 Task: Look for space in Kawalu, Indonesia from 9th June, 2023 to 16th June, 2023 for 2 adults in price range Rs.8000 to Rs.16000. Place can be entire place with 2 bedrooms having 2 beds and 1 bathroom. Property type can be house, flat, guest house. Booking option can be shelf check-in. Required host language is English.
Action: Mouse moved to (435, 66)
Screenshot: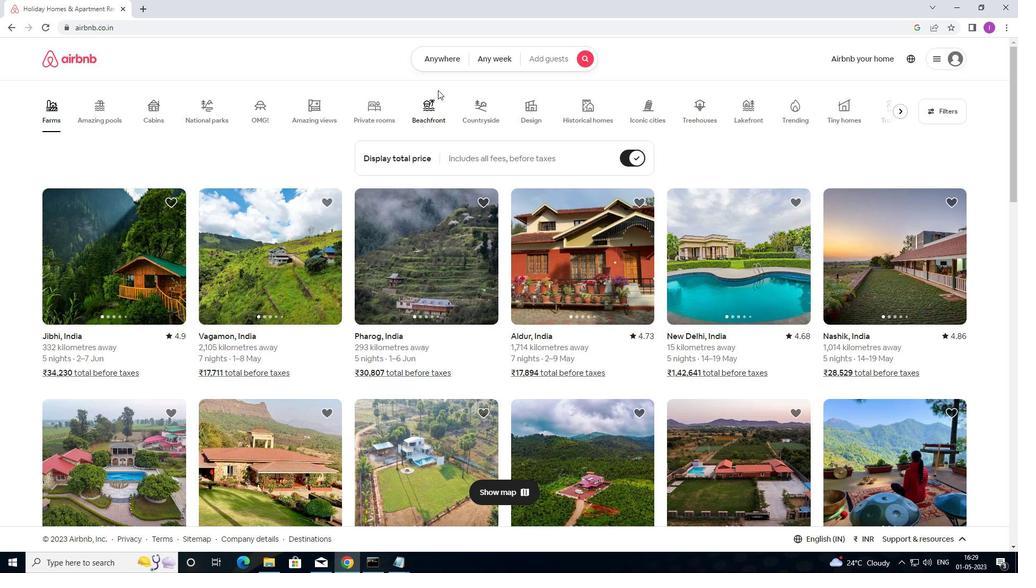 
Action: Mouse pressed left at (435, 66)
Screenshot: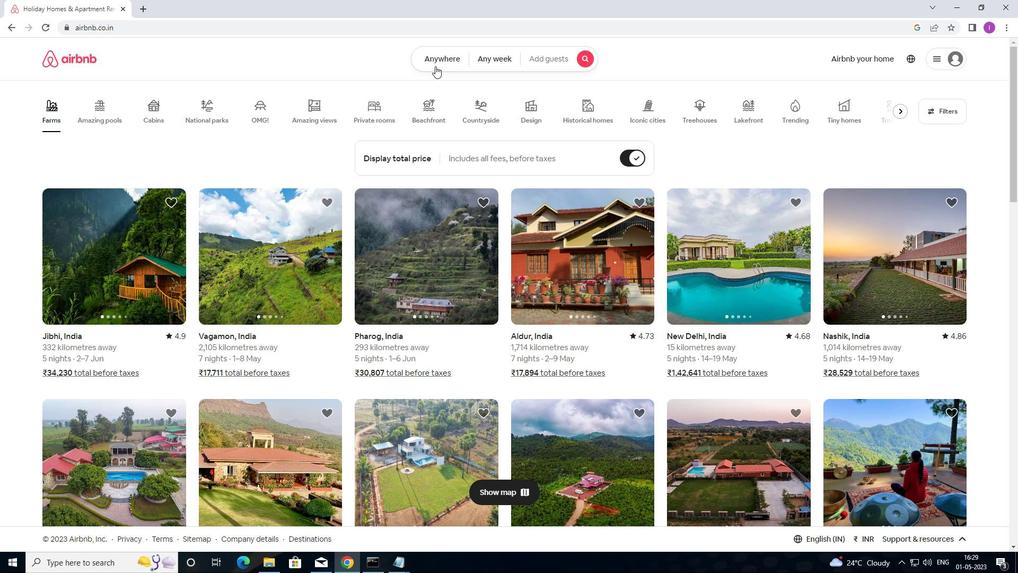 
Action: Mouse moved to (361, 98)
Screenshot: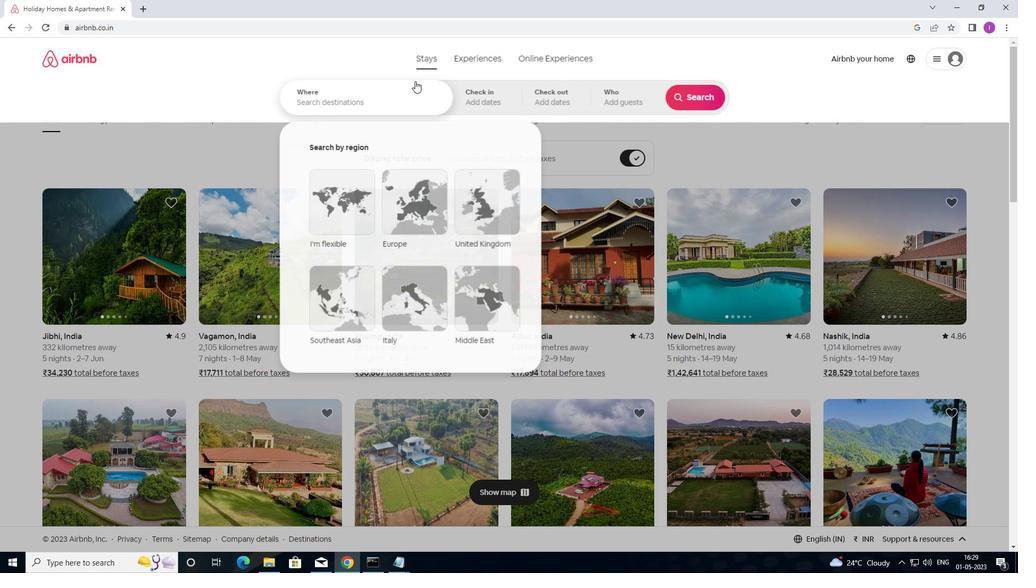 
Action: Mouse pressed left at (361, 98)
Screenshot: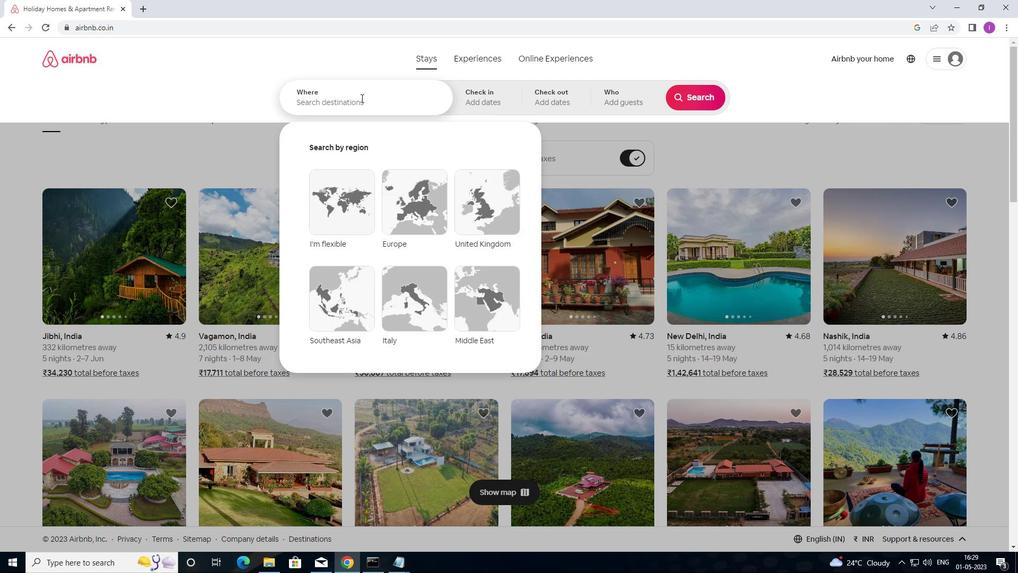 
Action: Mouse moved to (479, 97)
Screenshot: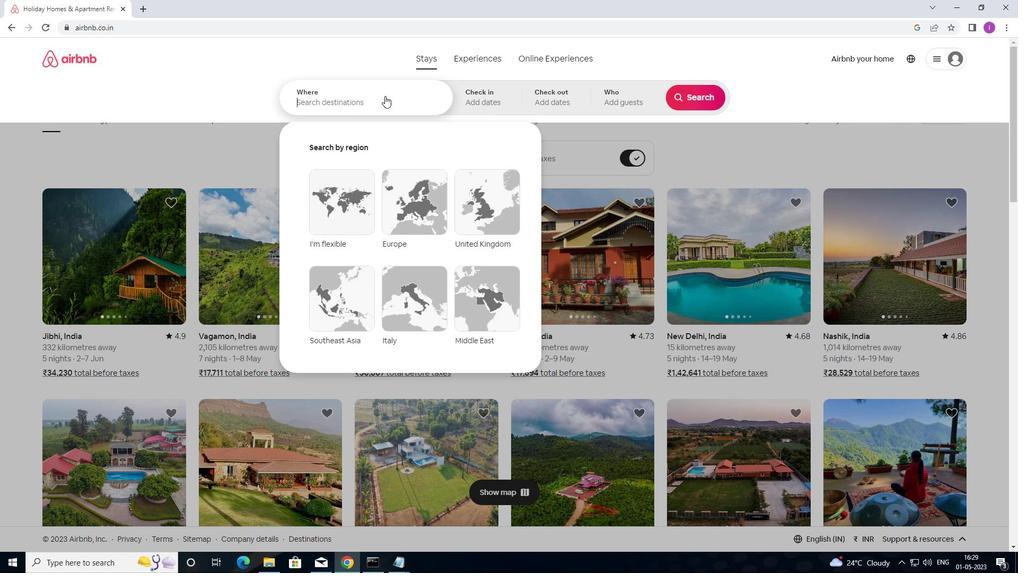 
Action: Key pressed <Key.shift>KAWA
Screenshot: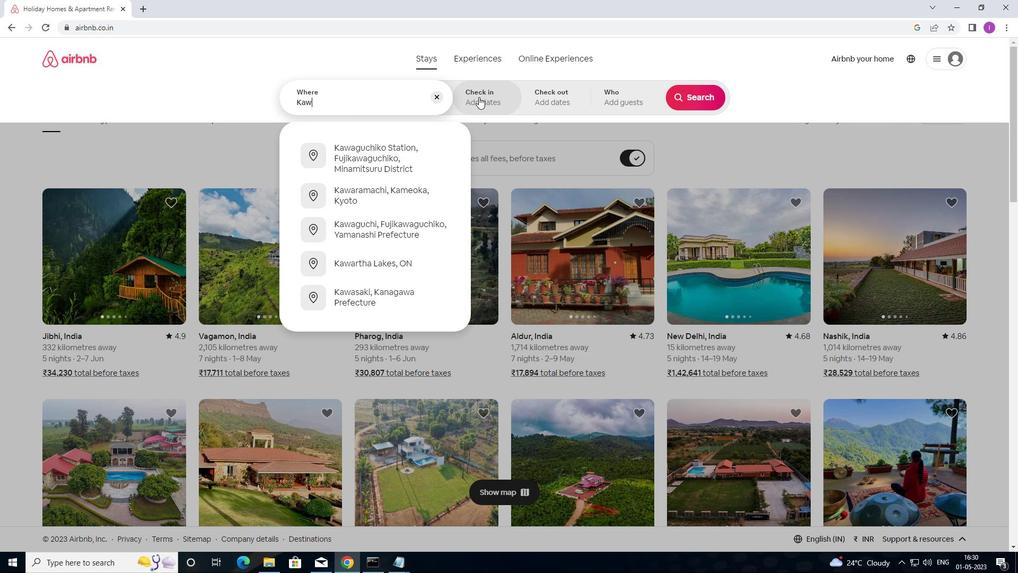 
Action: Mouse moved to (503, 107)
Screenshot: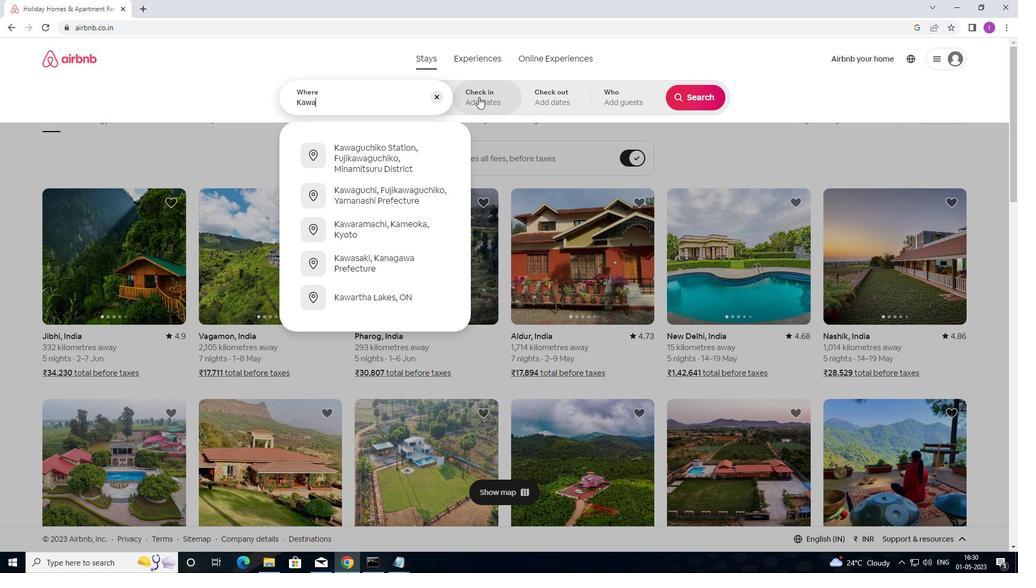 
Action: Key pressed LU
Screenshot: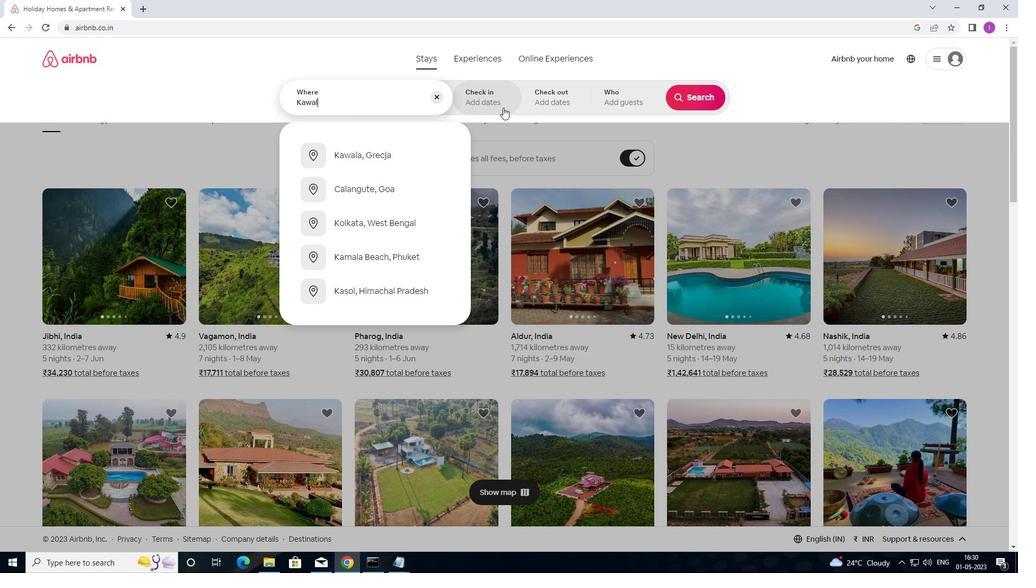 
Action: Mouse moved to (535, 123)
Screenshot: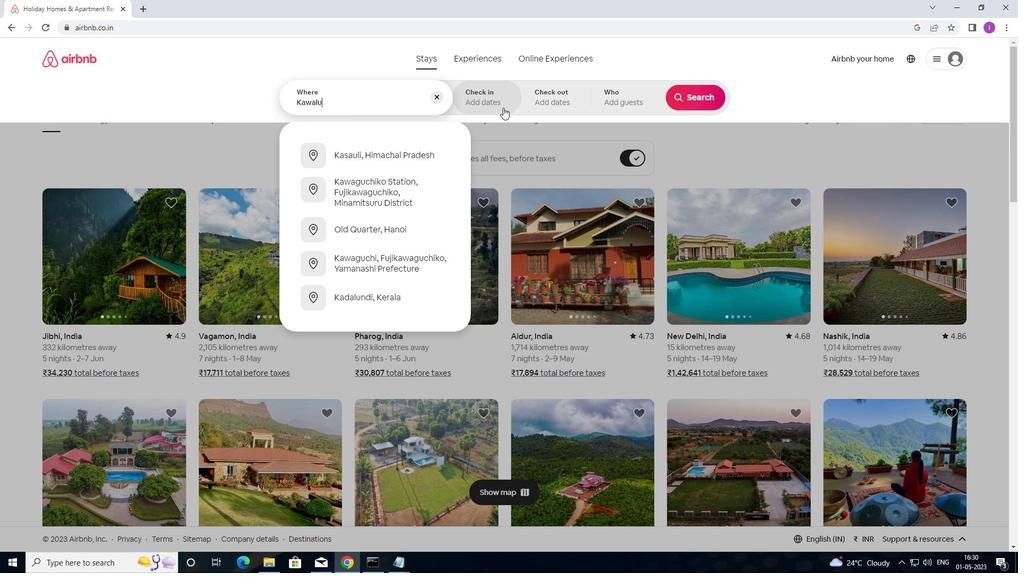 
Action: Key pressed ,<Key.shift>INDONESIA
Screenshot: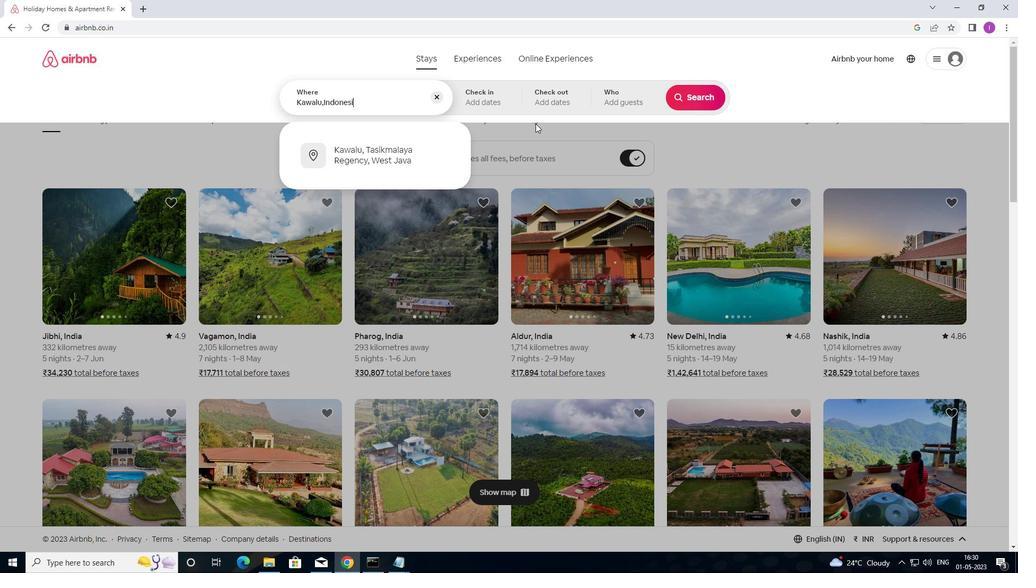 
Action: Mouse moved to (474, 98)
Screenshot: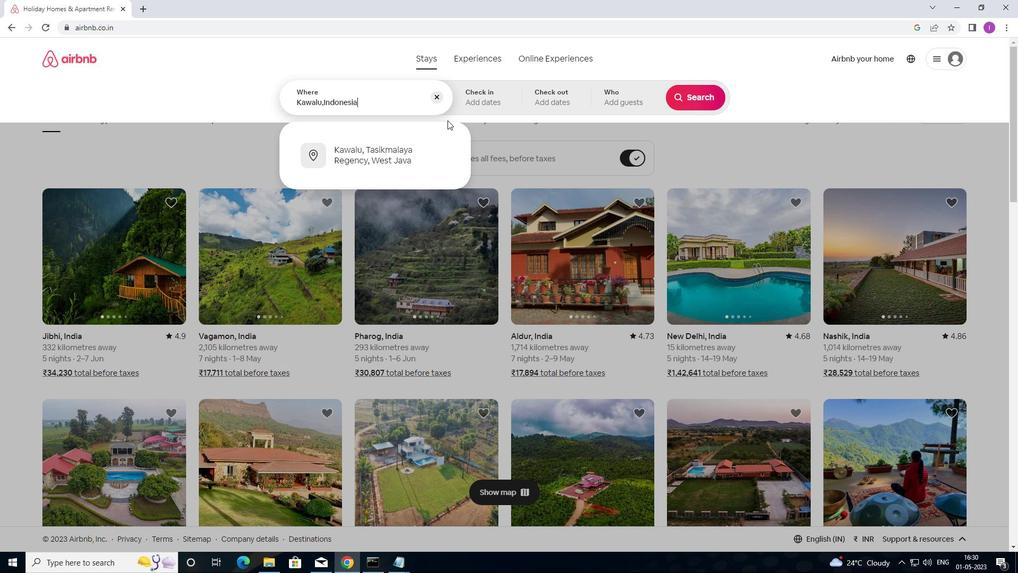 
Action: Mouse pressed left at (474, 98)
Screenshot: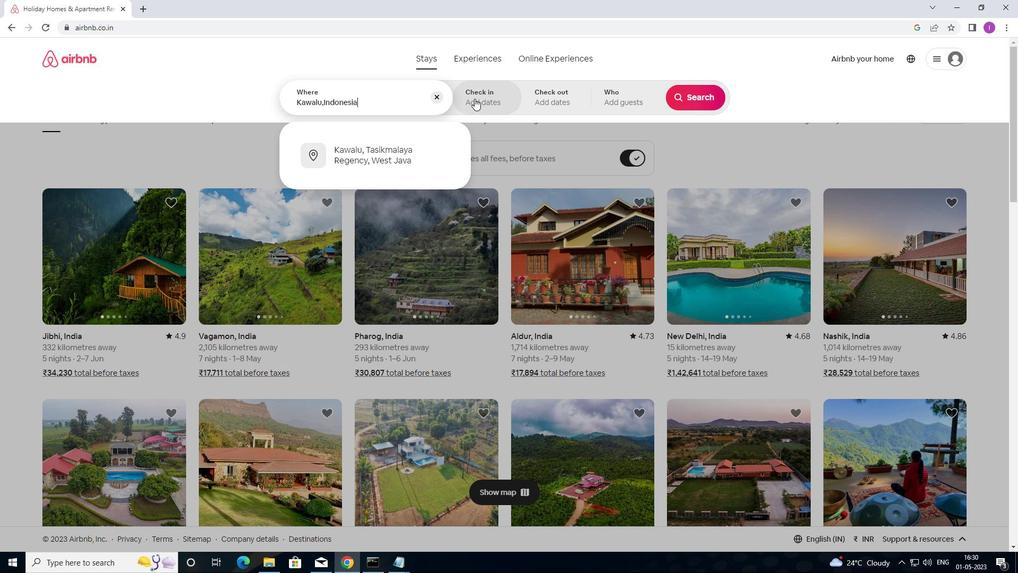 
Action: Mouse moved to (653, 255)
Screenshot: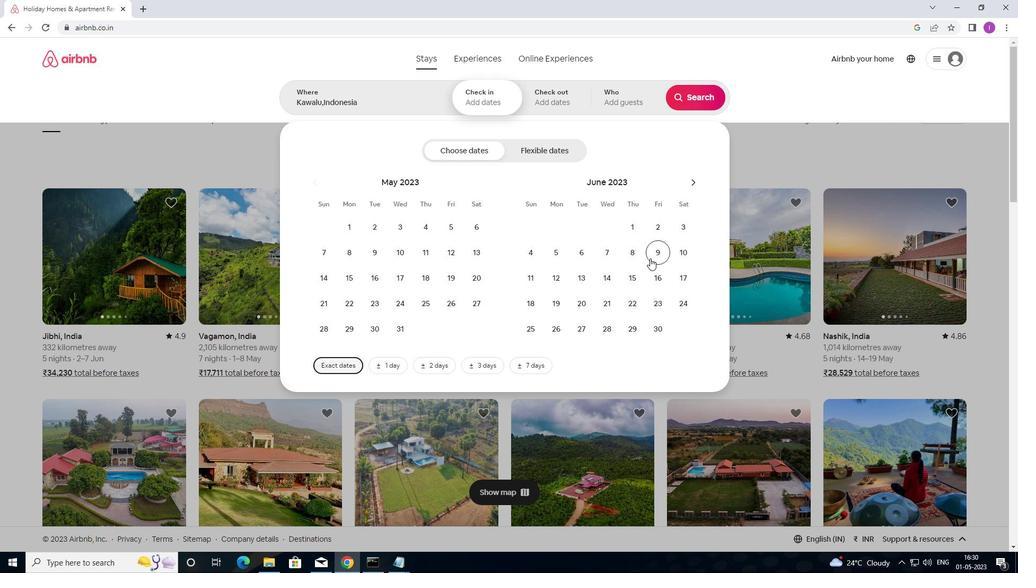 
Action: Mouse pressed left at (653, 255)
Screenshot: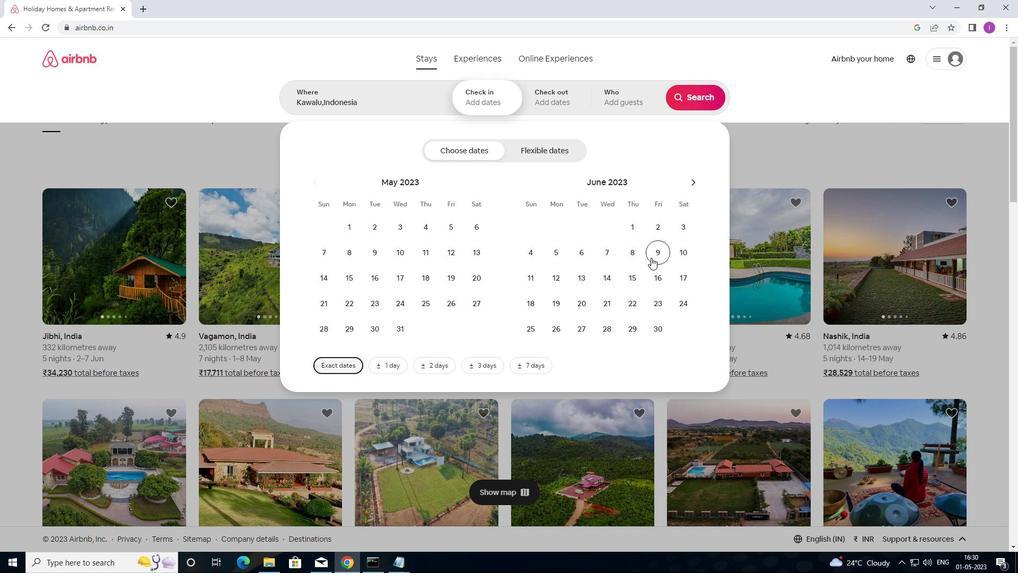 
Action: Mouse moved to (660, 271)
Screenshot: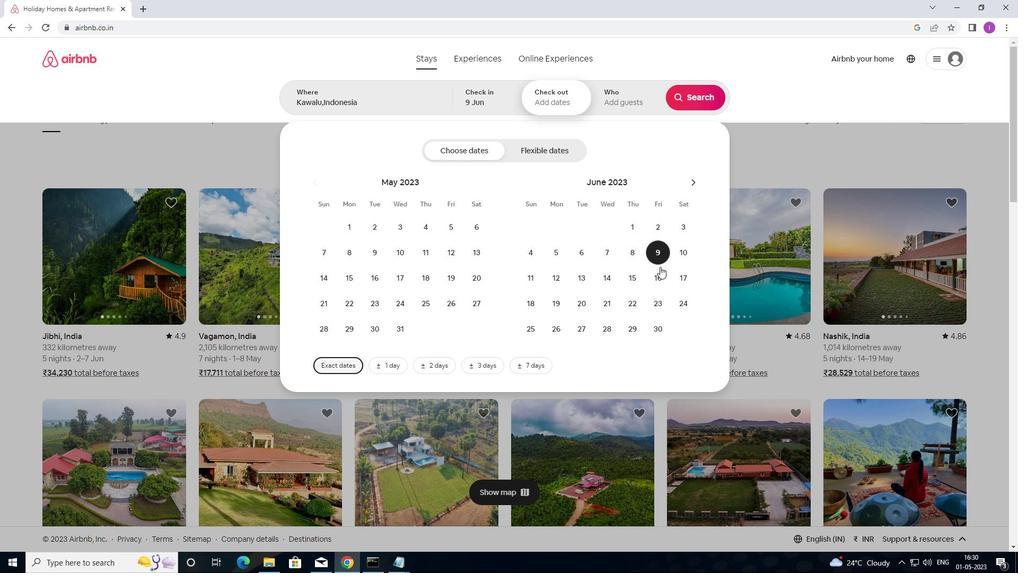 
Action: Mouse pressed left at (660, 271)
Screenshot: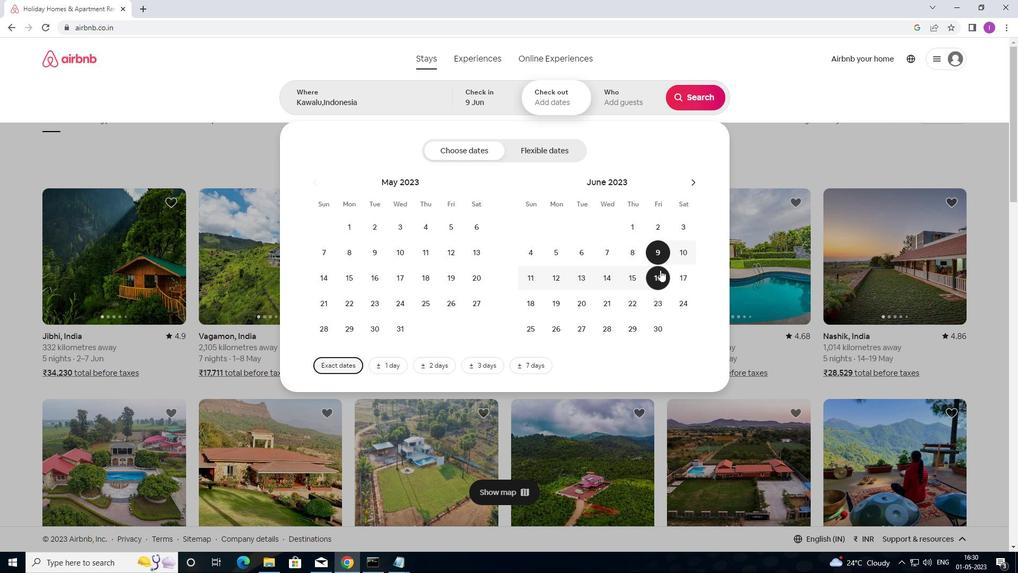 
Action: Mouse moved to (629, 107)
Screenshot: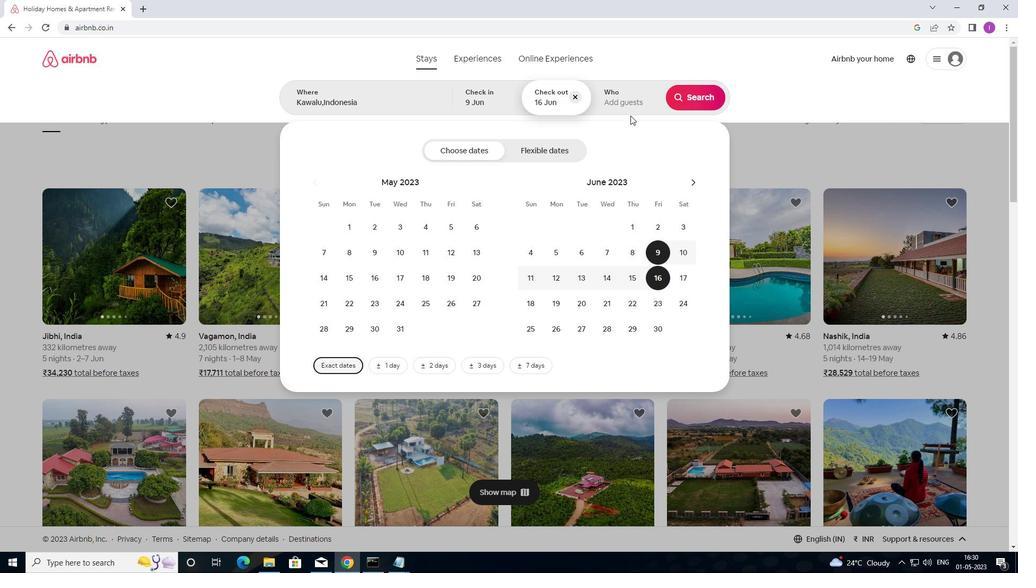 
Action: Mouse pressed left at (629, 107)
Screenshot: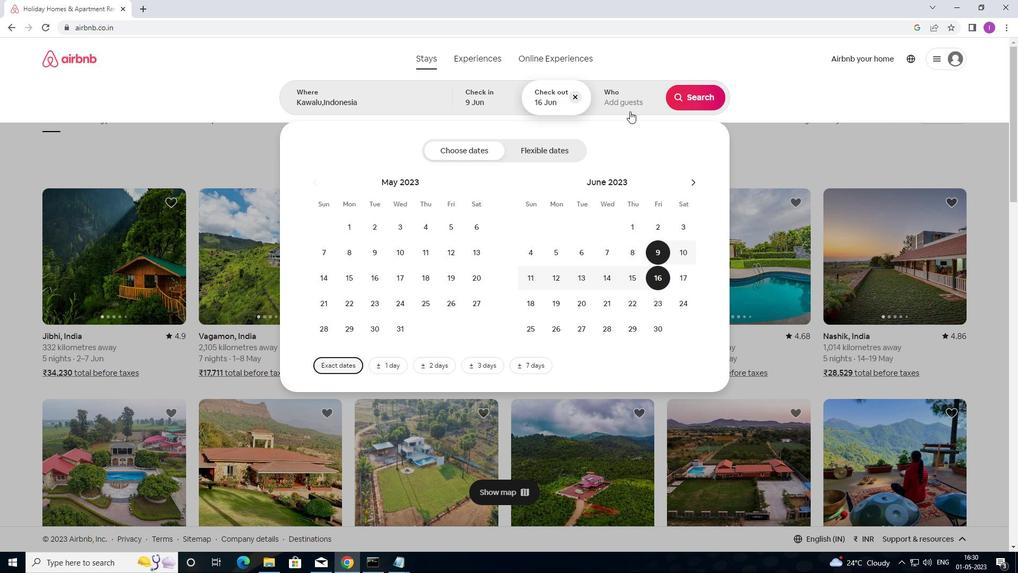 
Action: Mouse moved to (695, 151)
Screenshot: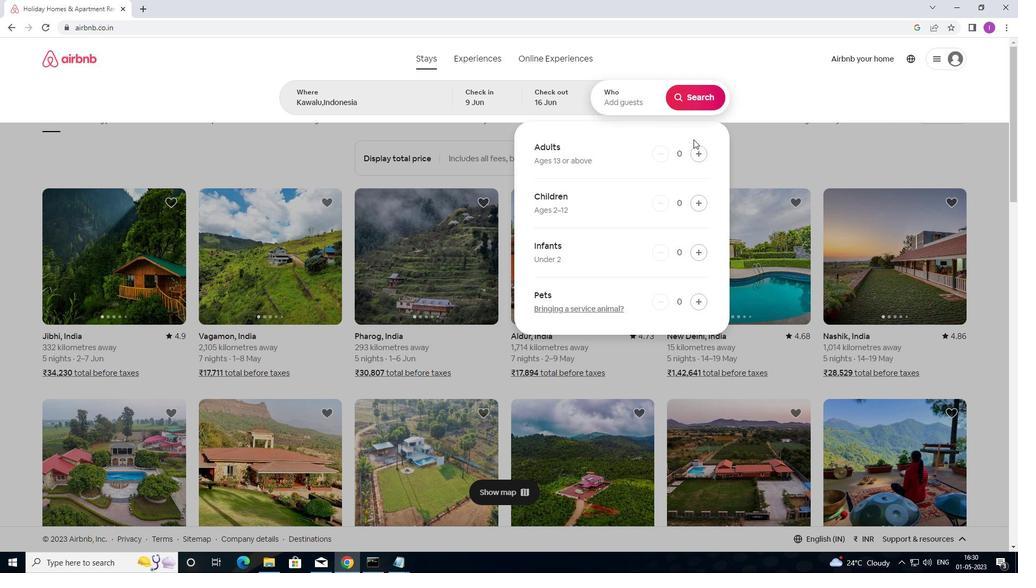 
Action: Mouse pressed left at (695, 151)
Screenshot: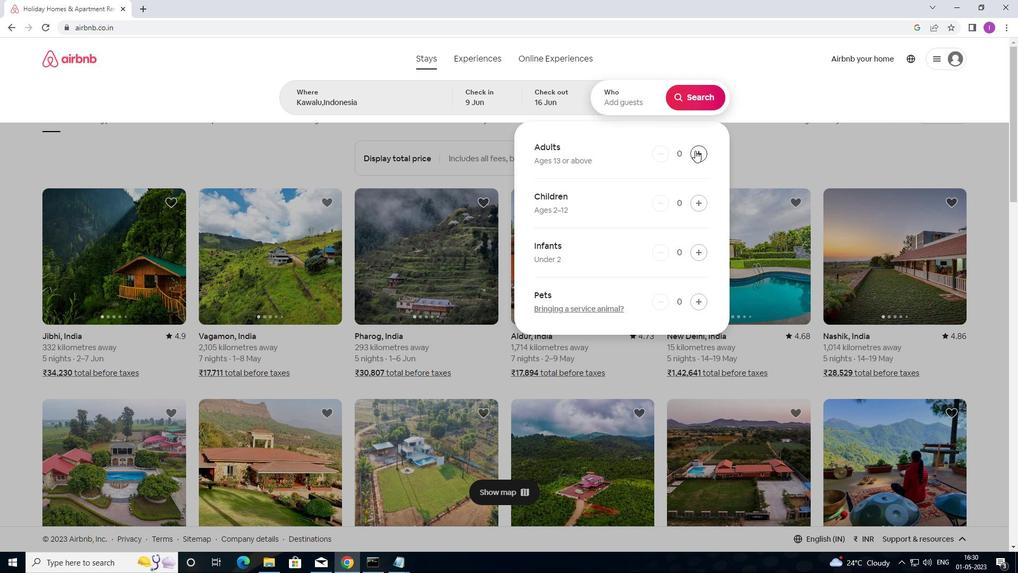 
Action: Mouse moved to (696, 150)
Screenshot: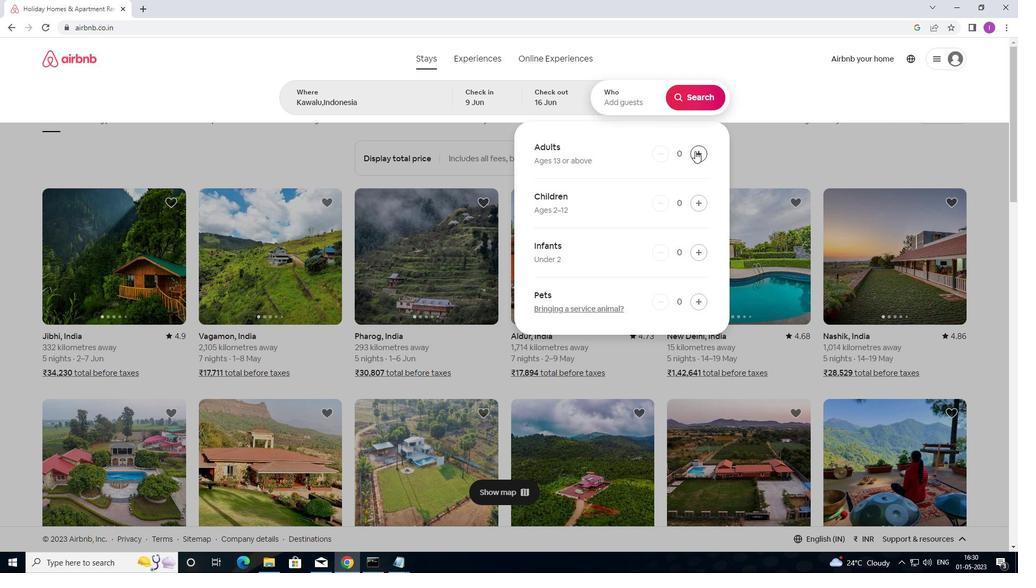 
Action: Mouse pressed left at (696, 150)
Screenshot: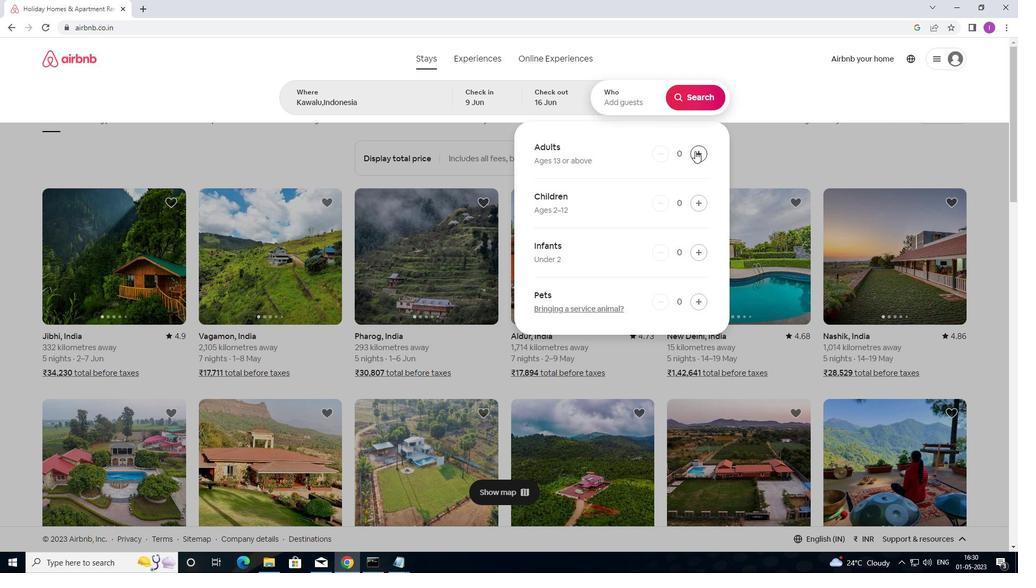 
Action: Mouse moved to (690, 106)
Screenshot: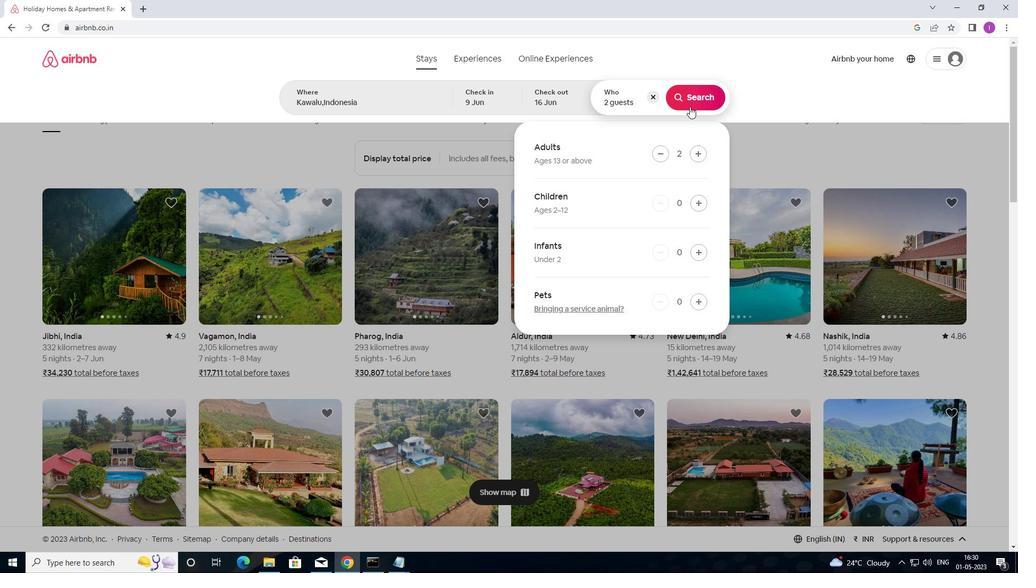 
Action: Mouse pressed left at (690, 106)
Screenshot: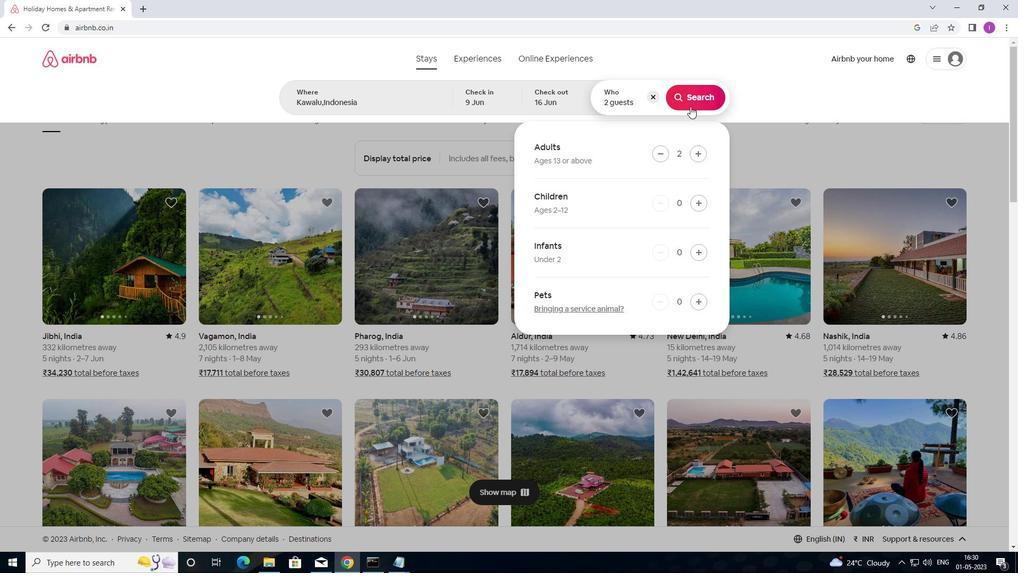 
Action: Mouse moved to (958, 105)
Screenshot: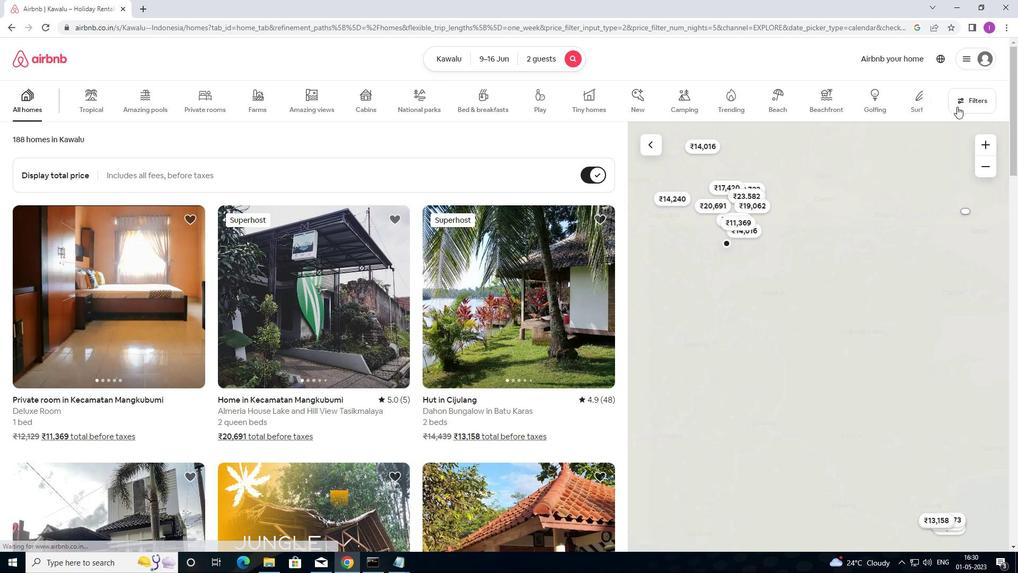 
Action: Mouse pressed left at (958, 105)
Screenshot: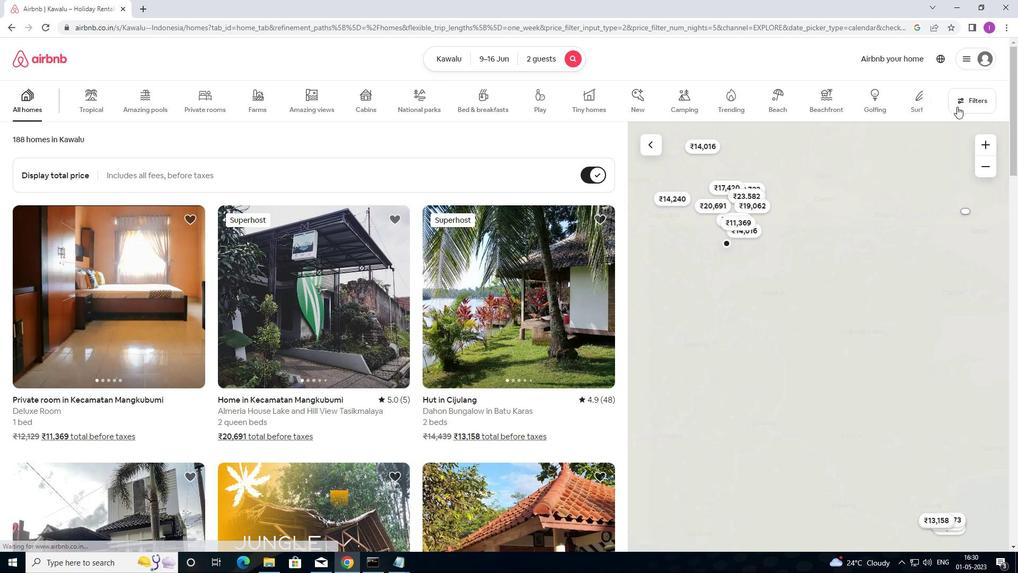 
Action: Mouse moved to (392, 230)
Screenshot: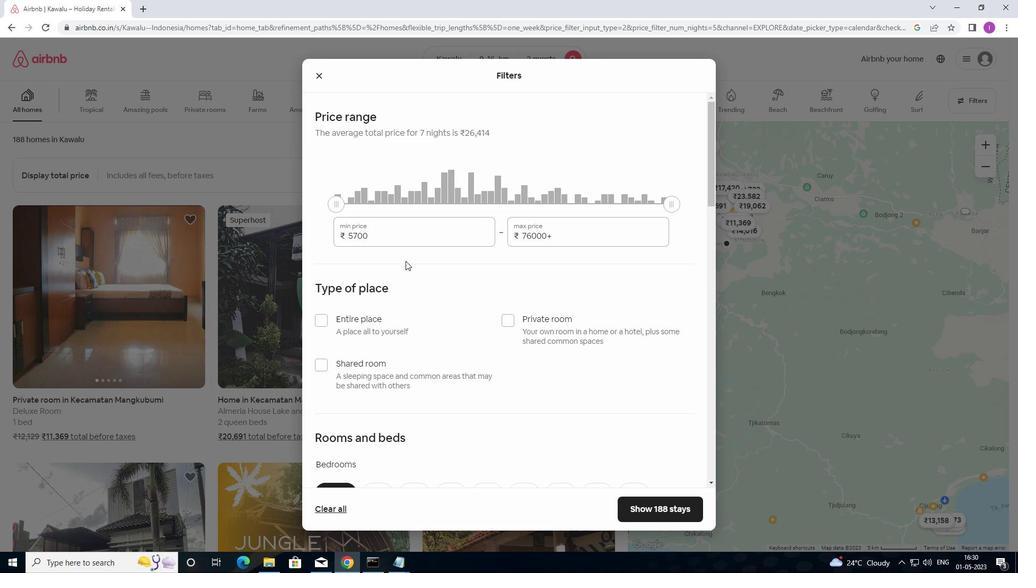 
Action: Mouse pressed left at (392, 230)
Screenshot: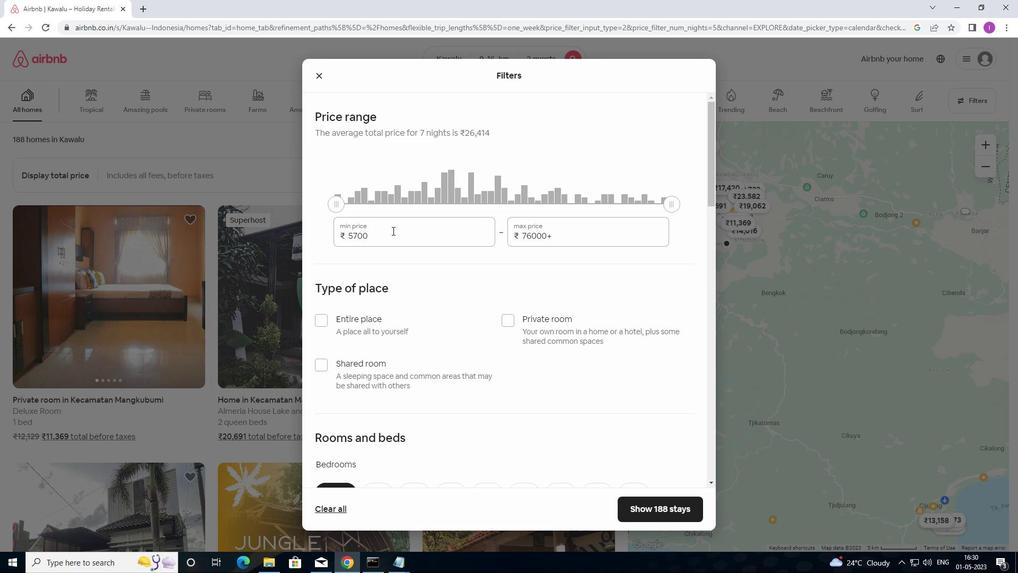 
Action: Mouse moved to (443, 228)
Screenshot: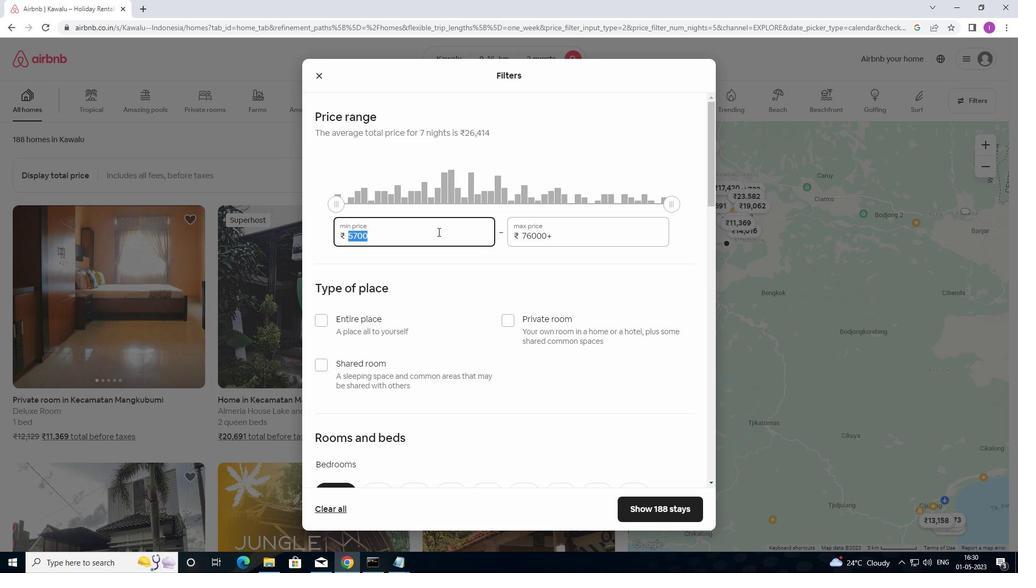 
Action: Key pressed 8000
Screenshot: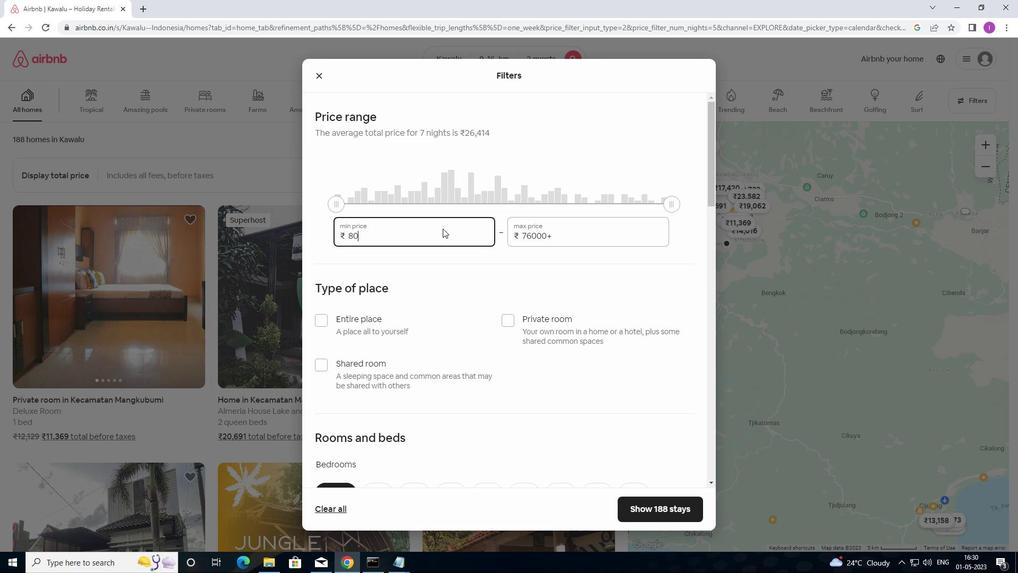 
Action: Mouse moved to (444, 227)
Screenshot: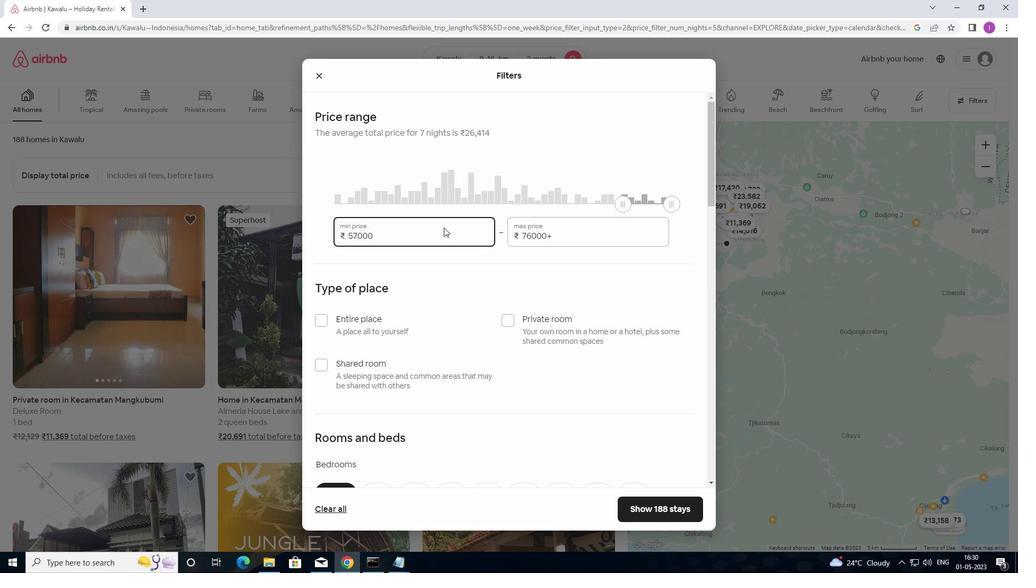 
Action: Key pressed <Key.backspace>
Screenshot: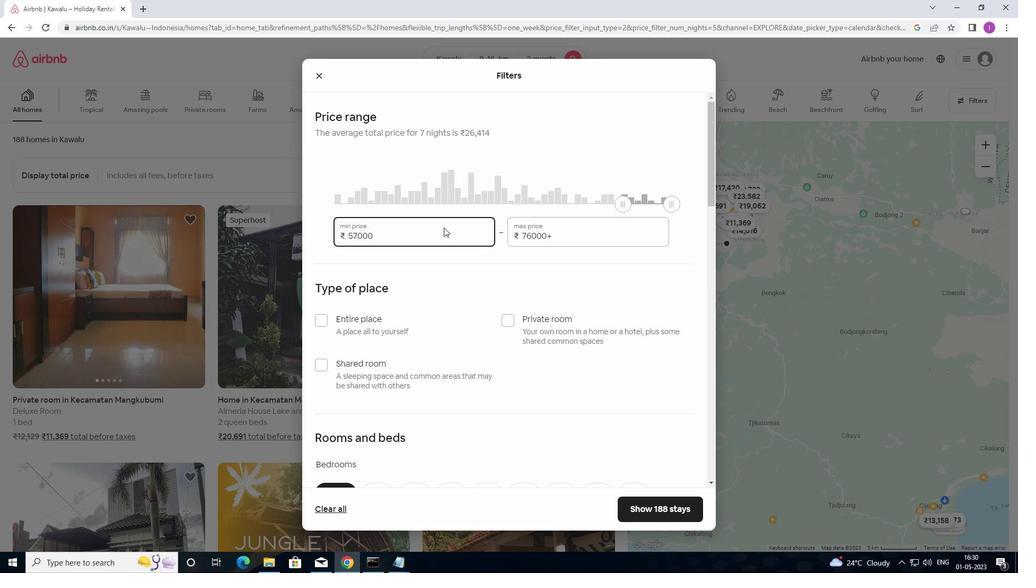 
Action: Mouse moved to (447, 225)
Screenshot: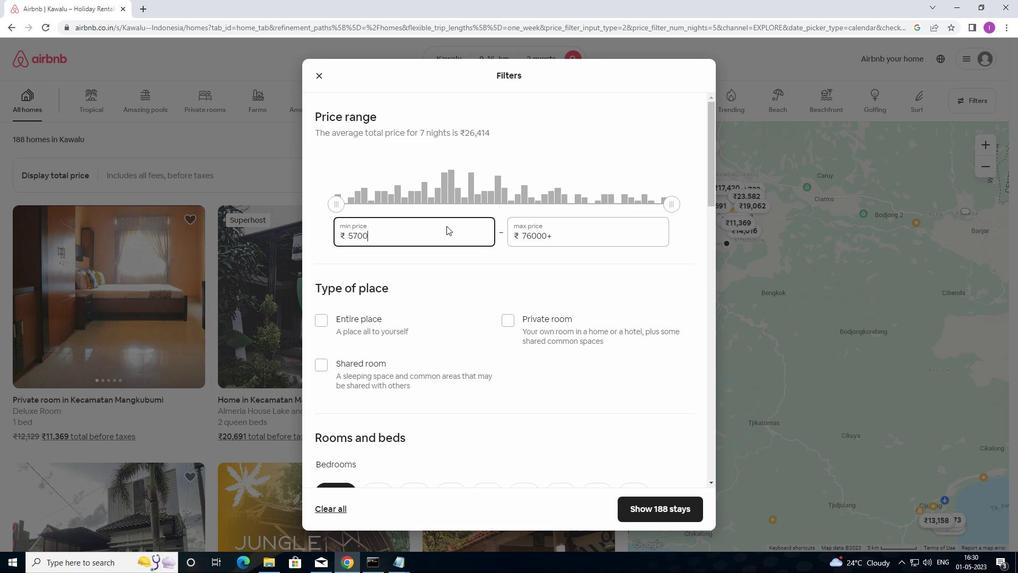 
Action: Key pressed <Key.backspace><Key.backspace><Key.backspace><Key.backspace><Key.backspace><Key.backspace><Key.backspace><Key.backspace><Key.backspace>
Screenshot: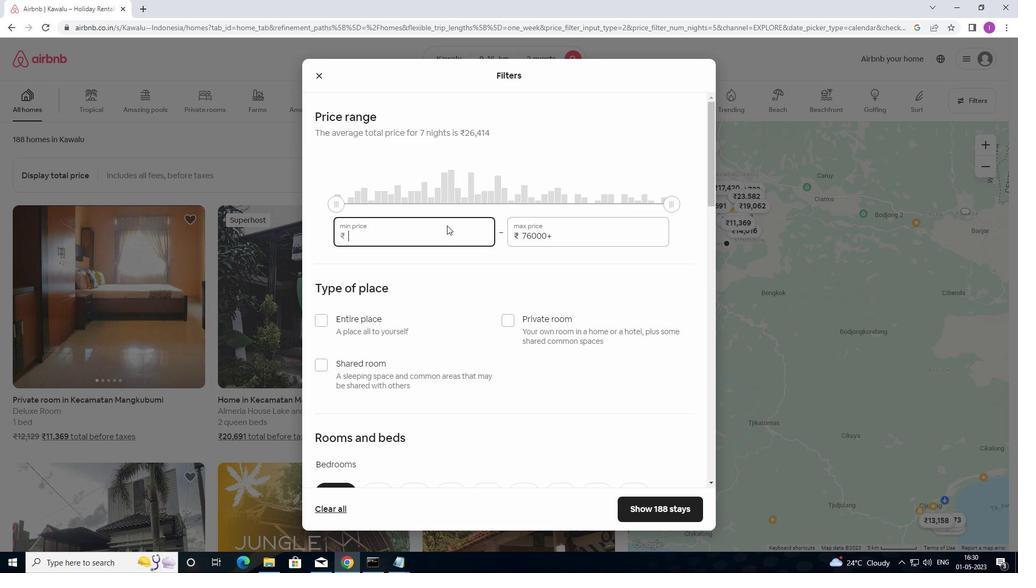 
Action: Mouse moved to (449, 223)
Screenshot: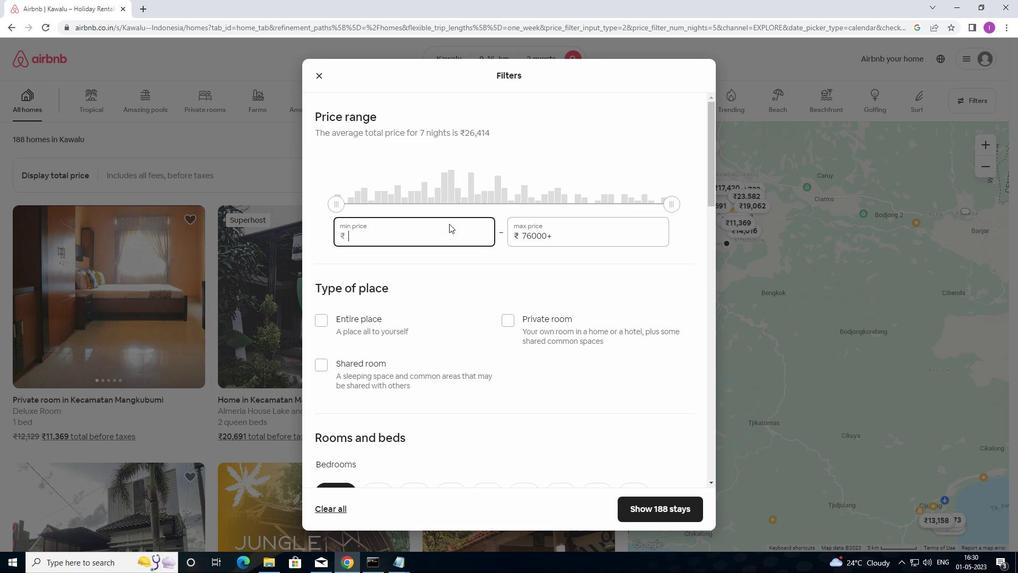
Action: Key pressed 80
Screenshot: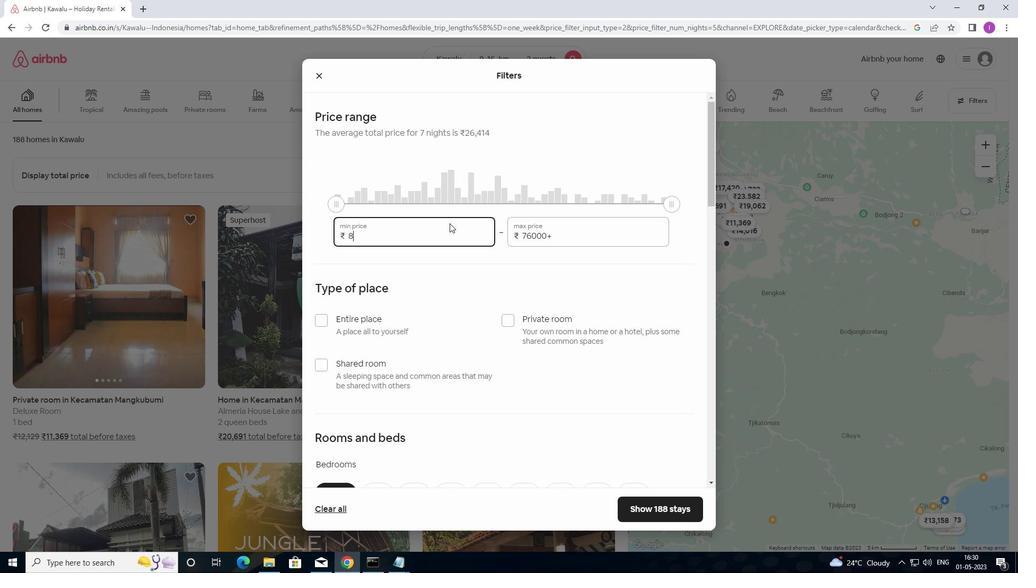 
Action: Mouse moved to (451, 223)
Screenshot: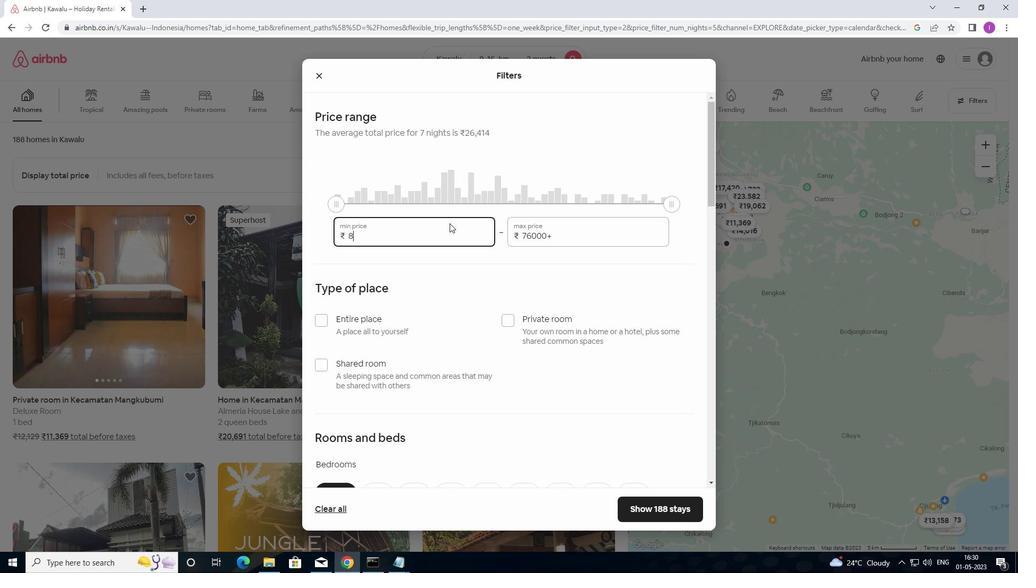 
Action: Key pressed 00
Screenshot: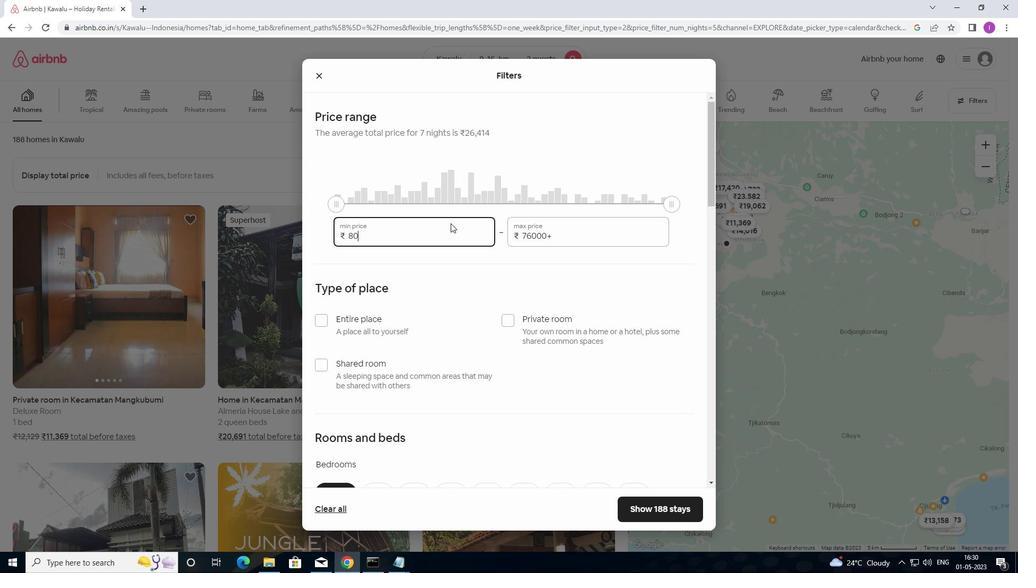 
Action: Mouse moved to (601, 230)
Screenshot: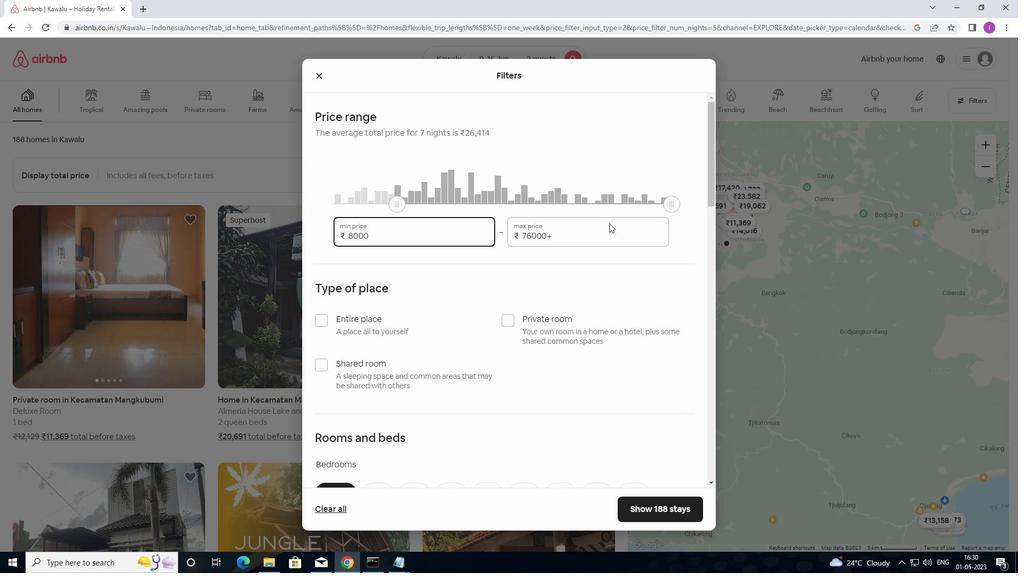 
Action: Mouse pressed left at (601, 230)
Screenshot: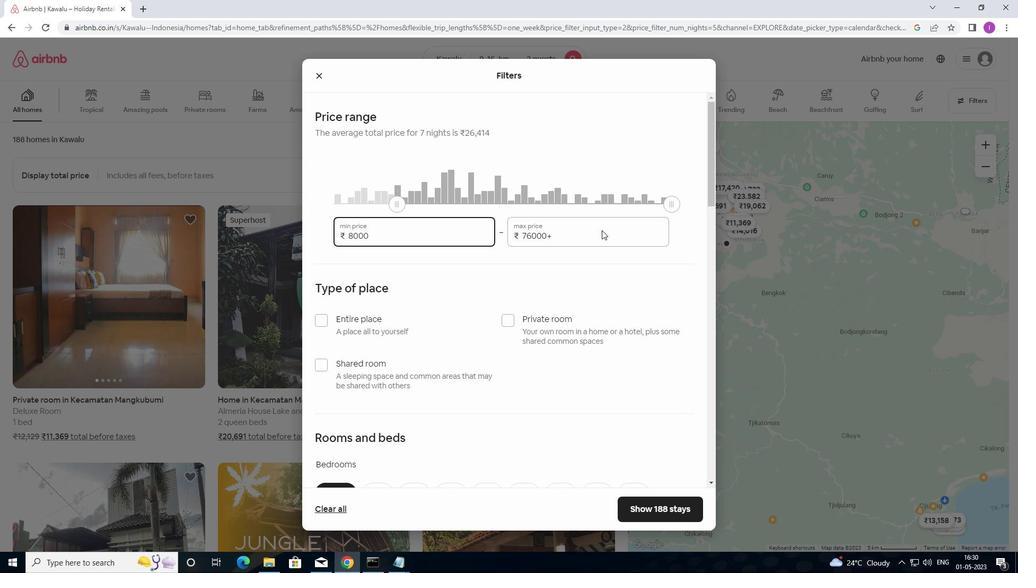 
Action: Mouse moved to (505, 238)
Screenshot: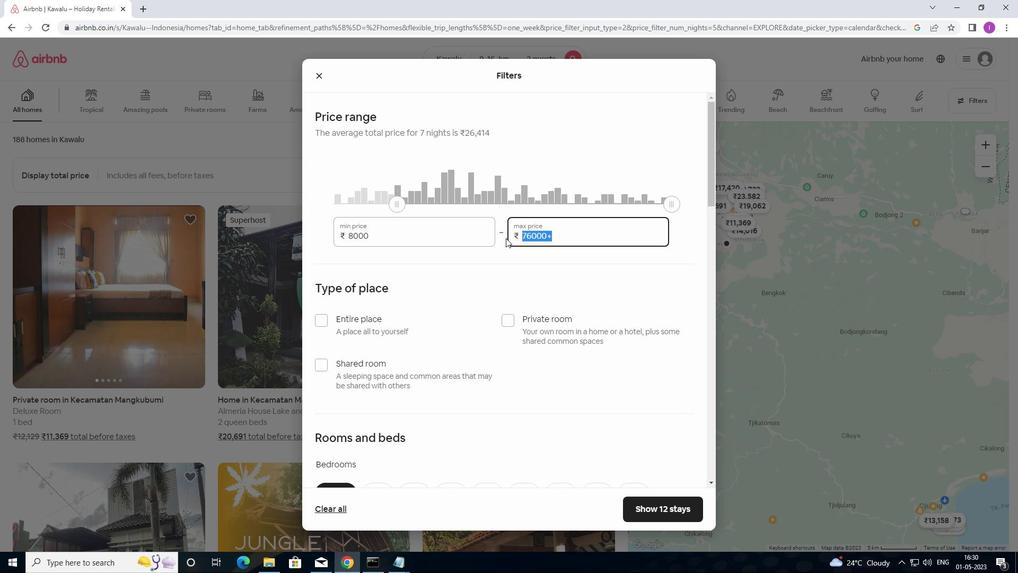 
Action: Key pressed 1
Screenshot: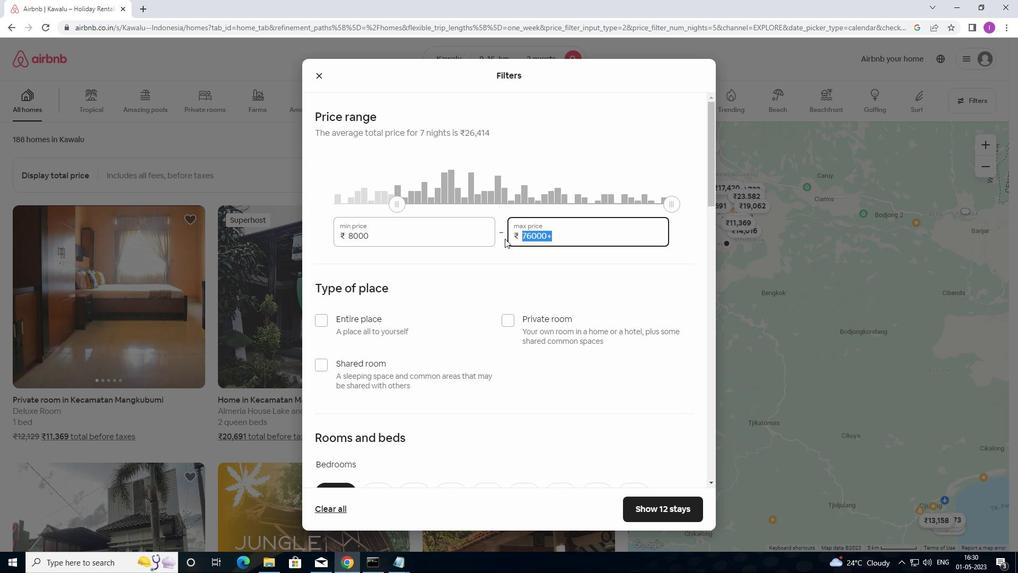 
Action: Mouse moved to (505, 238)
Screenshot: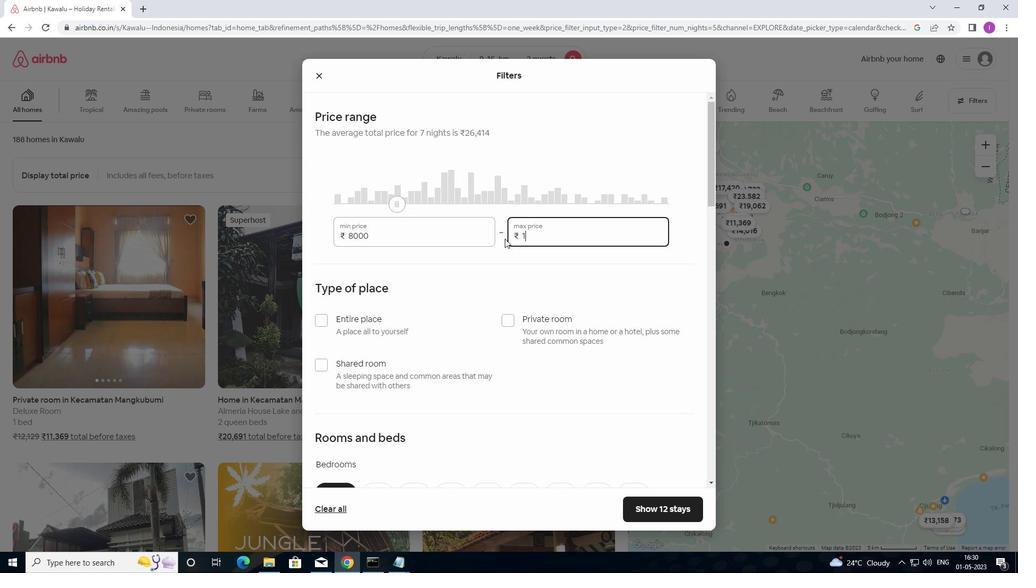 
Action: Key pressed 6
Screenshot: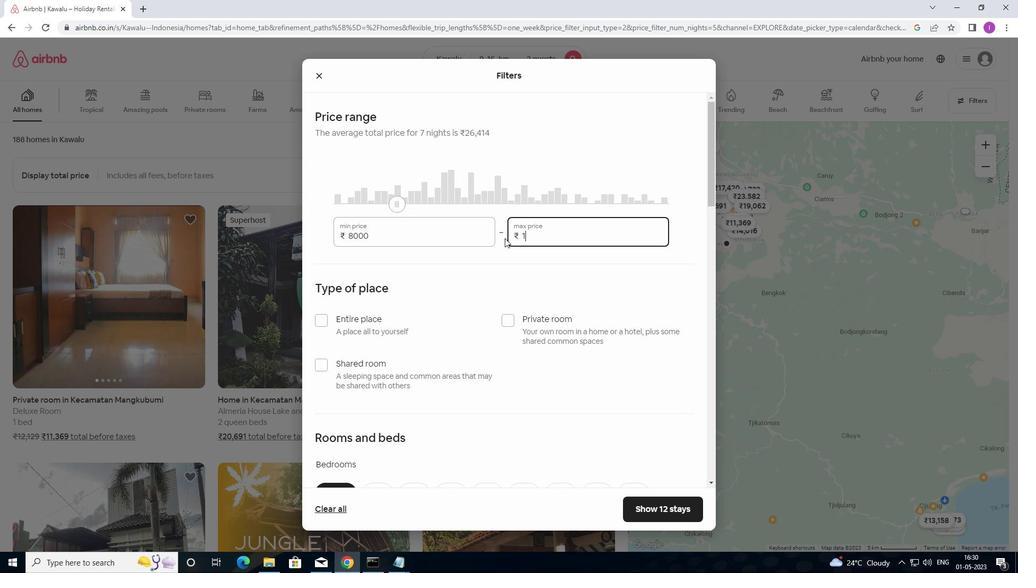 
Action: Mouse moved to (514, 235)
Screenshot: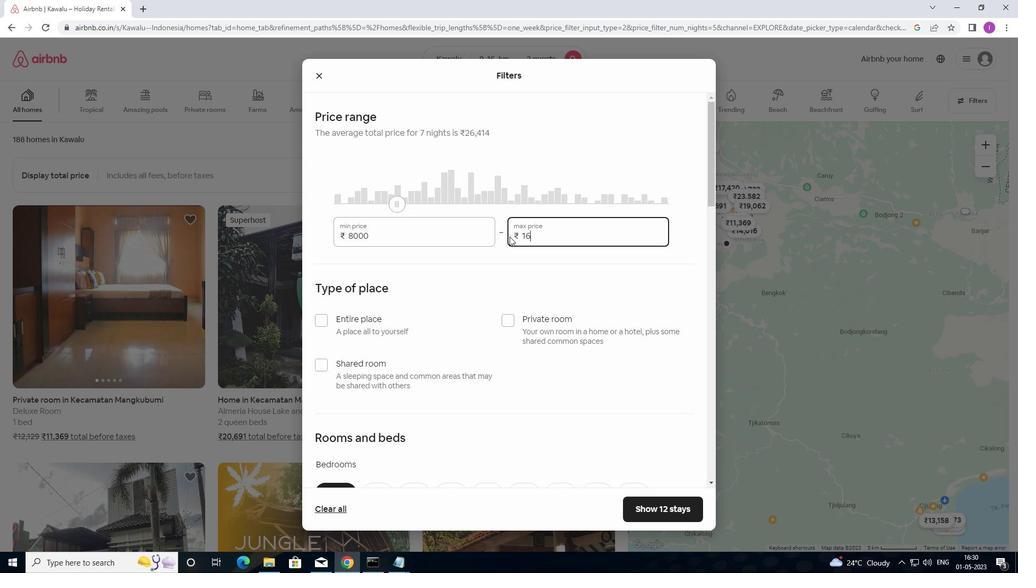 
Action: Key pressed 0
Screenshot: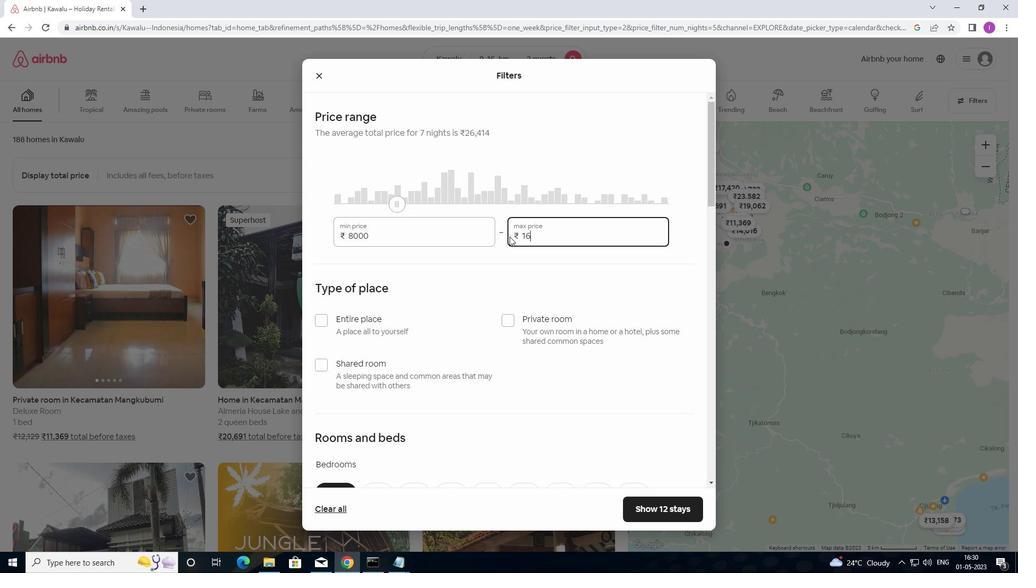 
Action: Mouse moved to (515, 235)
Screenshot: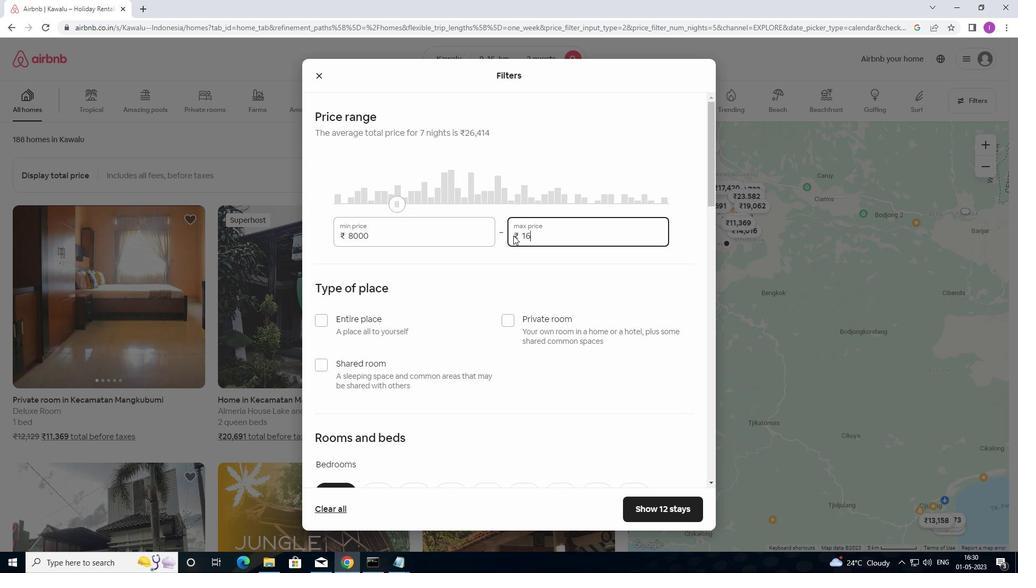 
Action: Key pressed 00
Screenshot: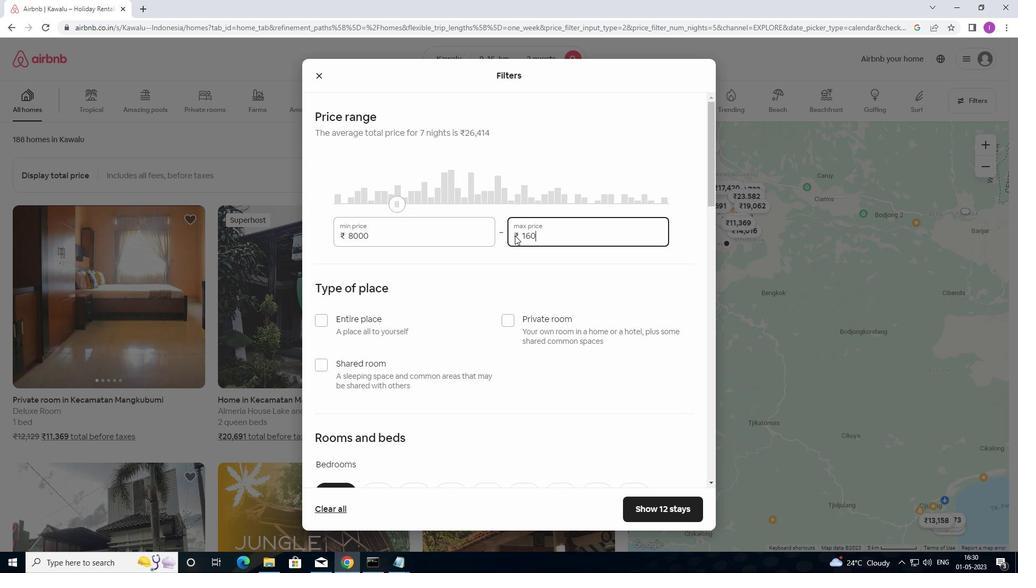 
Action: Mouse moved to (499, 330)
Screenshot: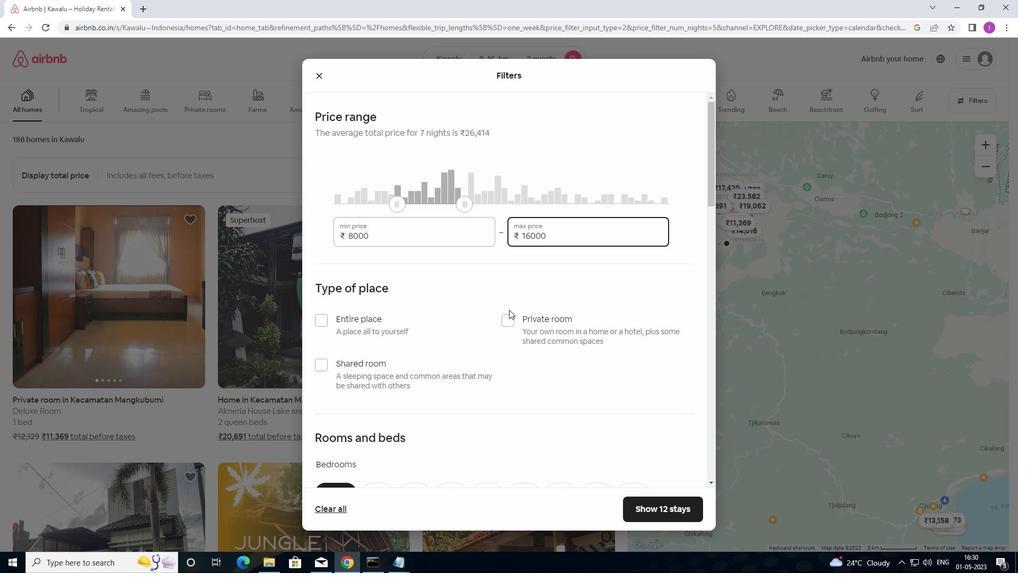 
Action: Mouse scrolled (499, 329) with delta (0, 0)
Screenshot: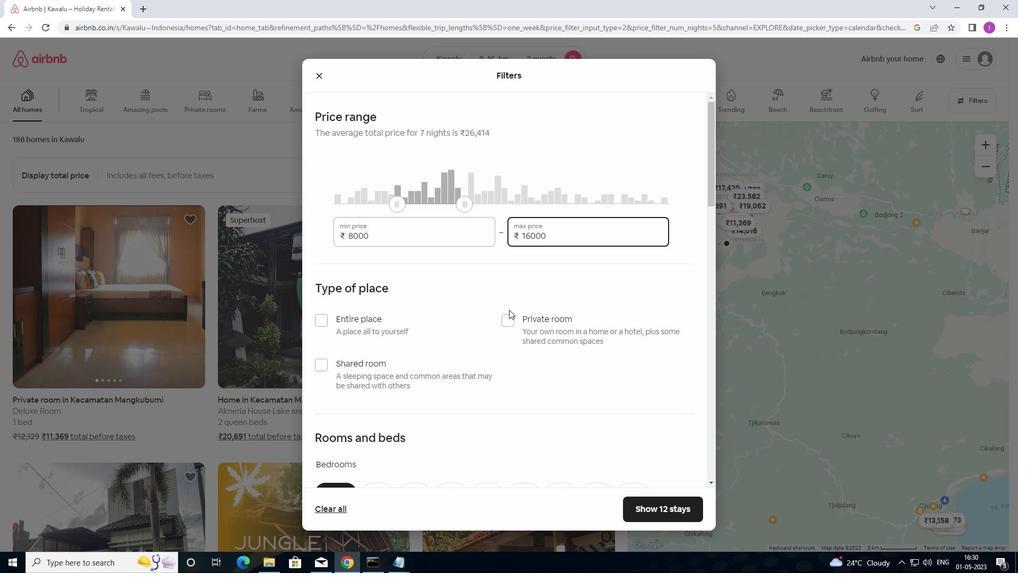 
Action: Mouse moved to (499, 330)
Screenshot: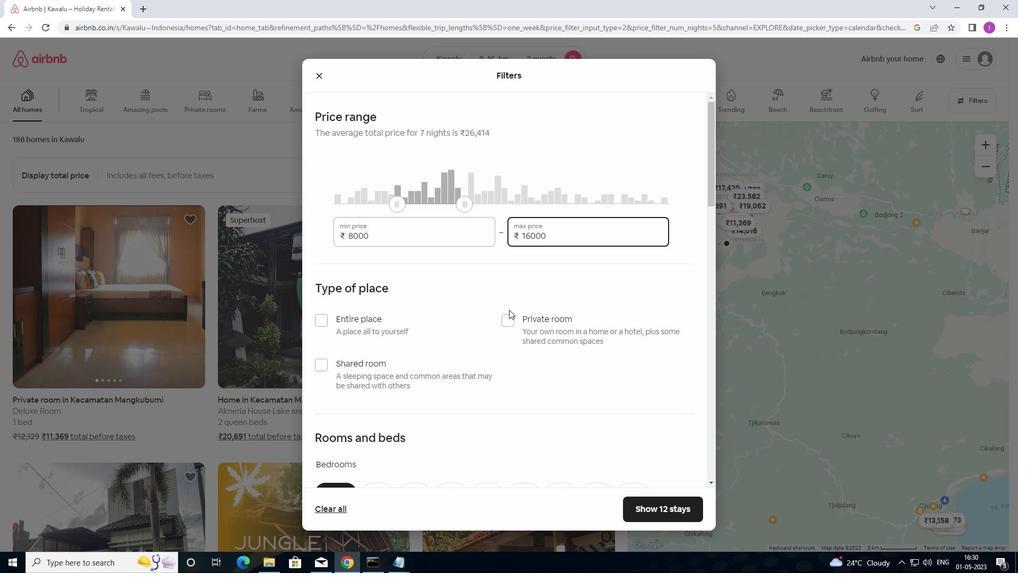 
Action: Mouse scrolled (499, 329) with delta (0, 0)
Screenshot: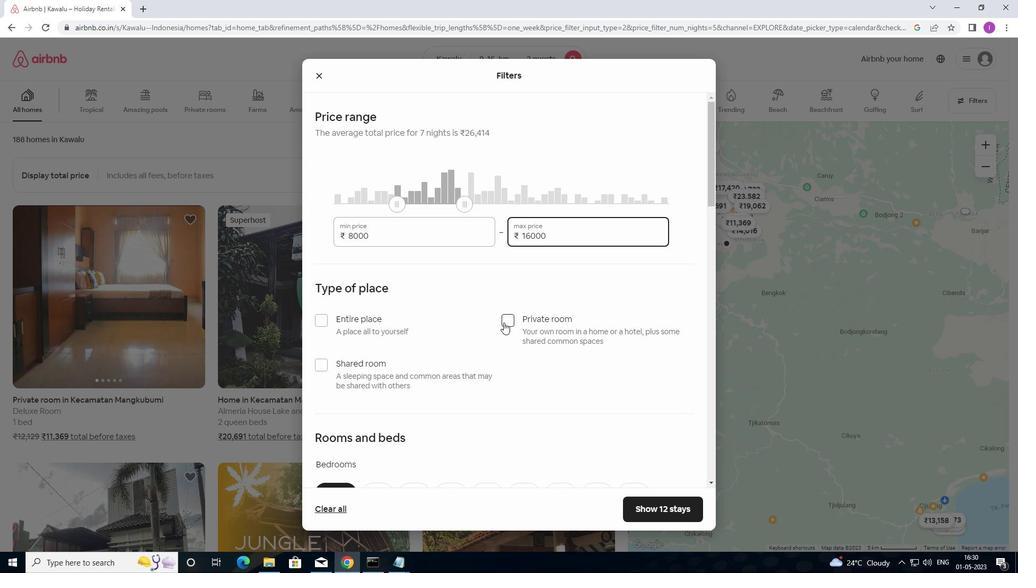 
Action: Mouse scrolled (499, 329) with delta (0, 0)
Screenshot: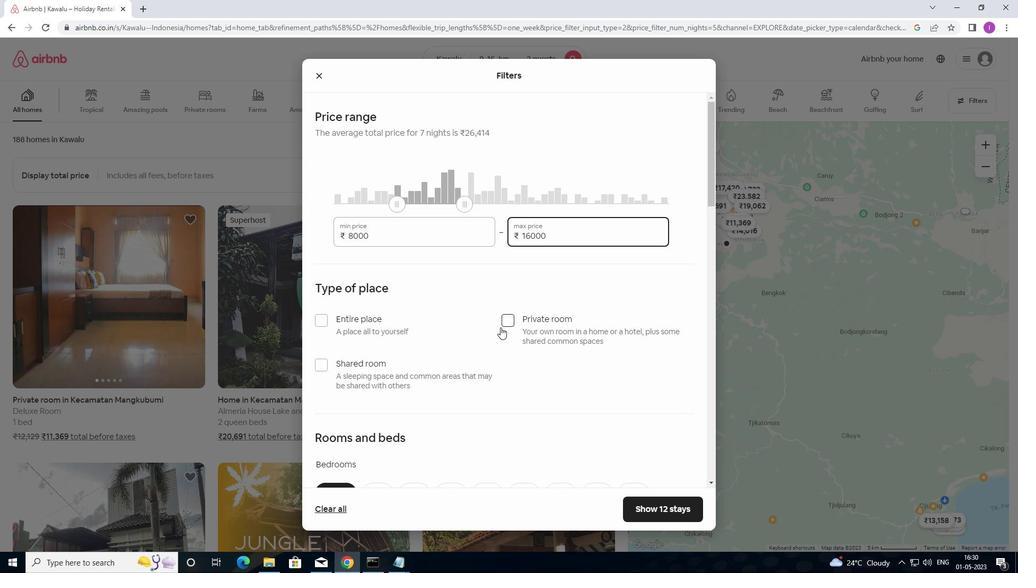 
Action: Mouse moved to (319, 164)
Screenshot: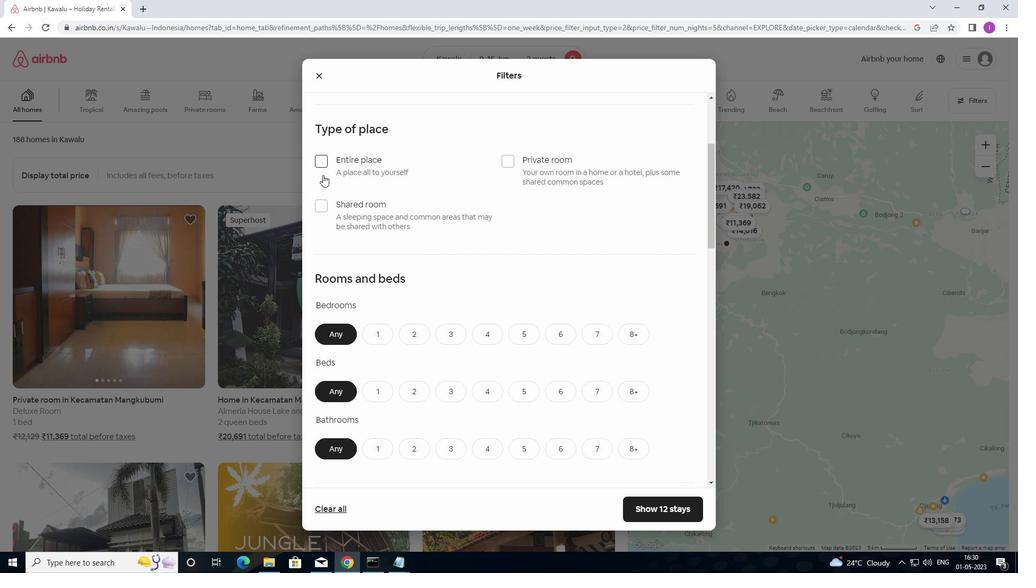 
Action: Mouse pressed left at (319, 164)
Screenshot: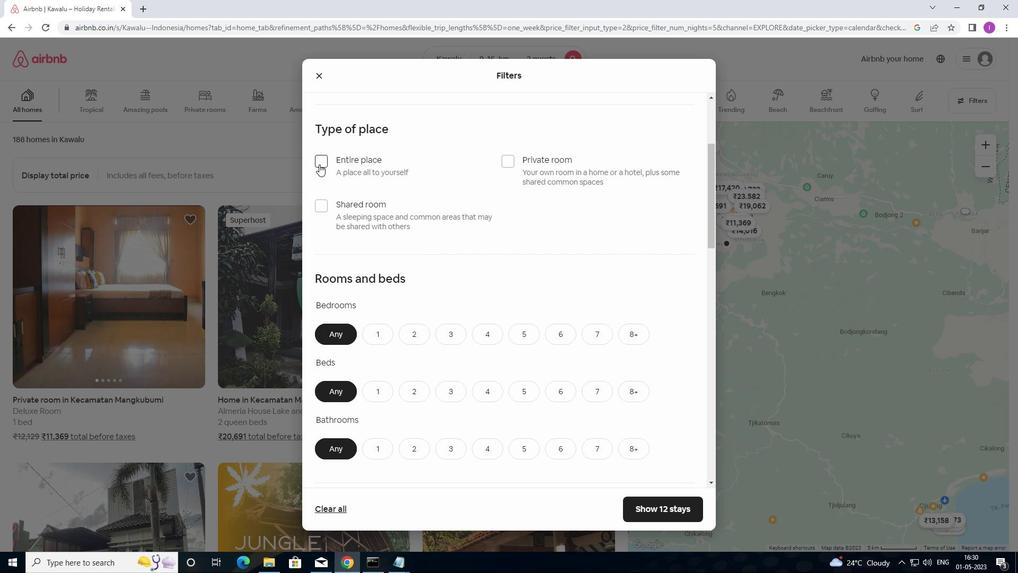 
Action: Mouse moved to (411, 328)
Screenshot: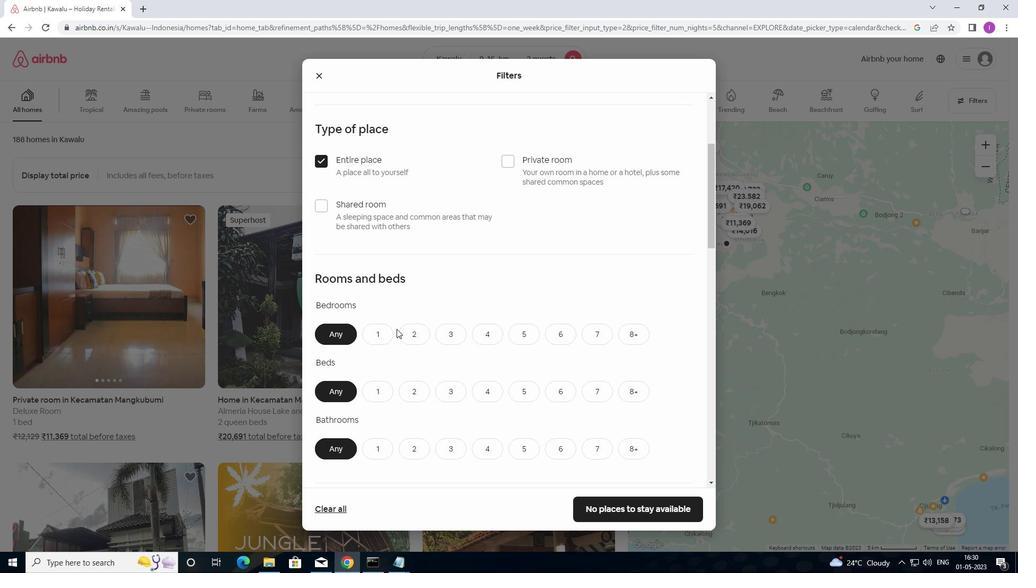 
Action: Mouse pressed left at (411, 328)
Screenshot: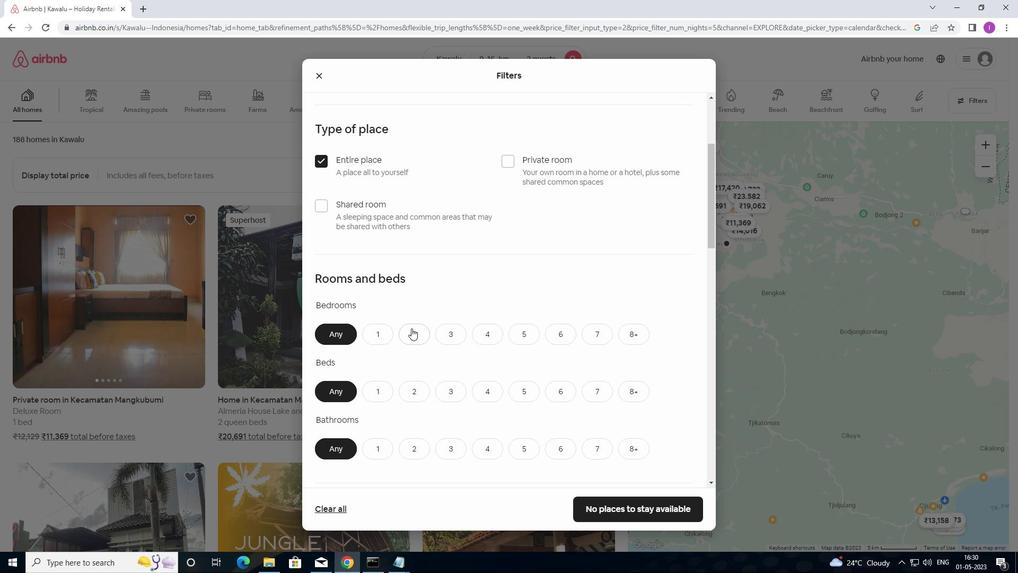 
Action: Mouse moved to (413, 386)
Screenshot: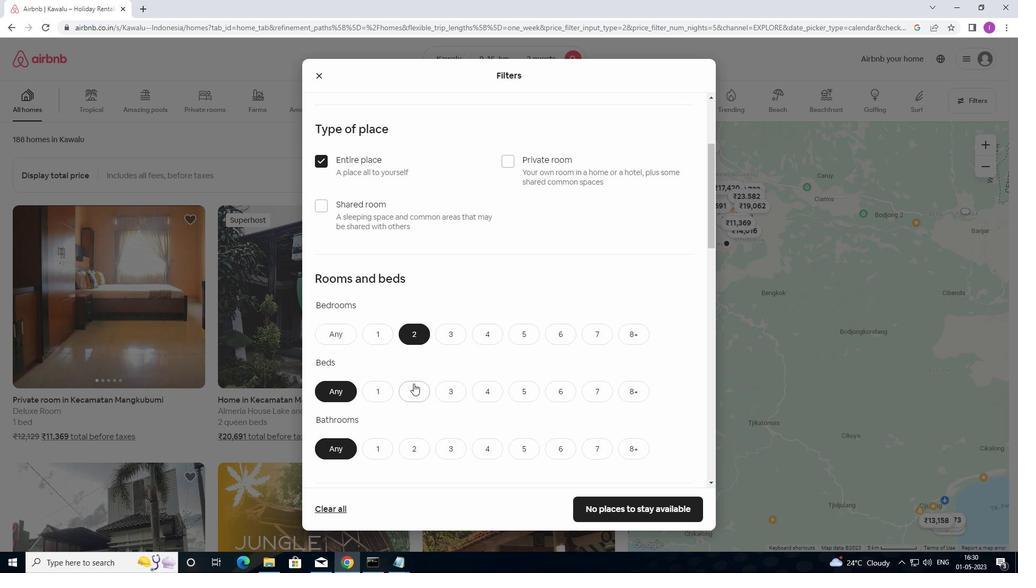 
Action: Mouse pressed left at (413, 386)
Screenshot: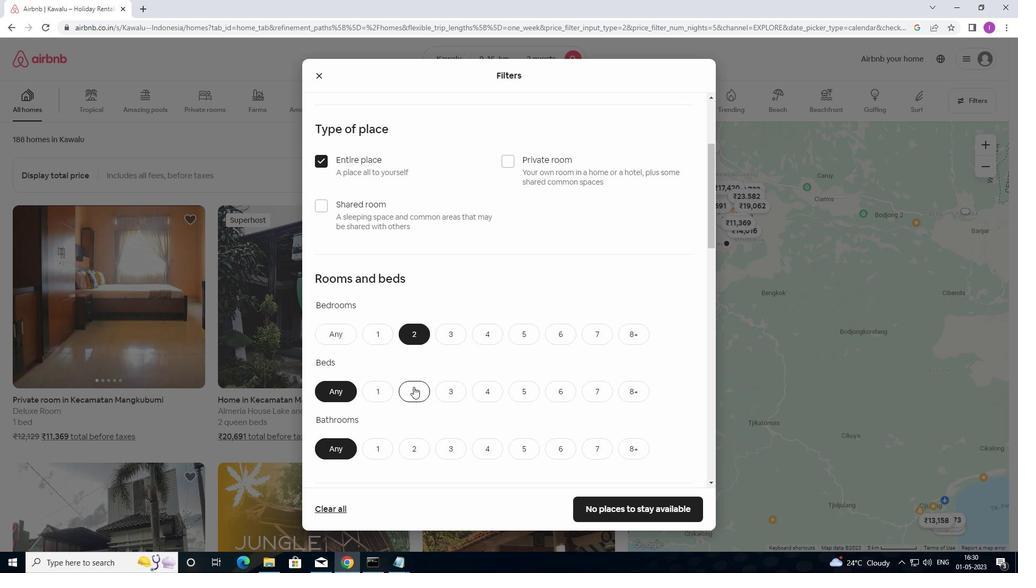 
Action: Mouse moved to (419, 384)
Screenshot: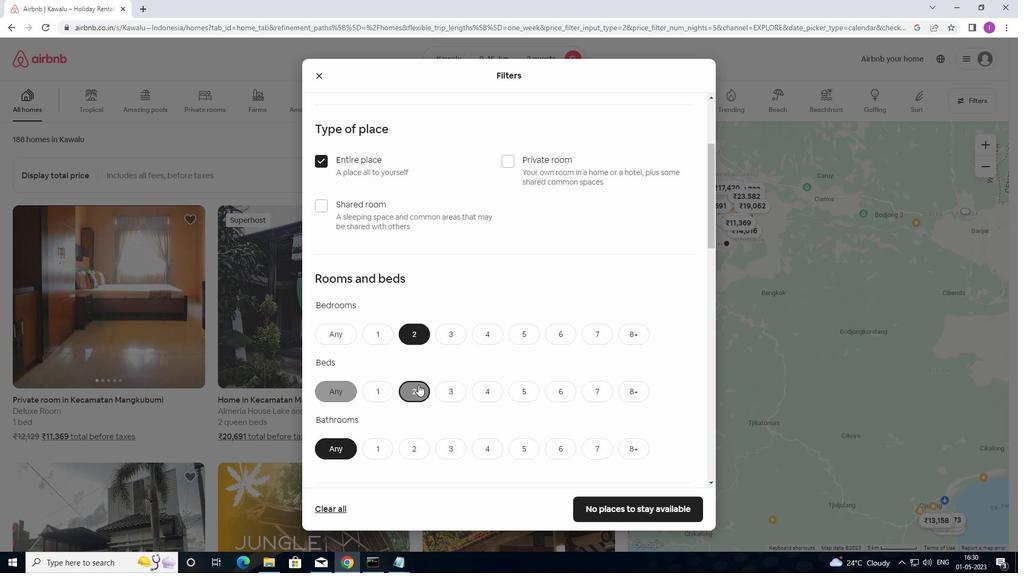 
Action: Mouse scrolled (419, 384) with delta (0, 0)
Screenshot: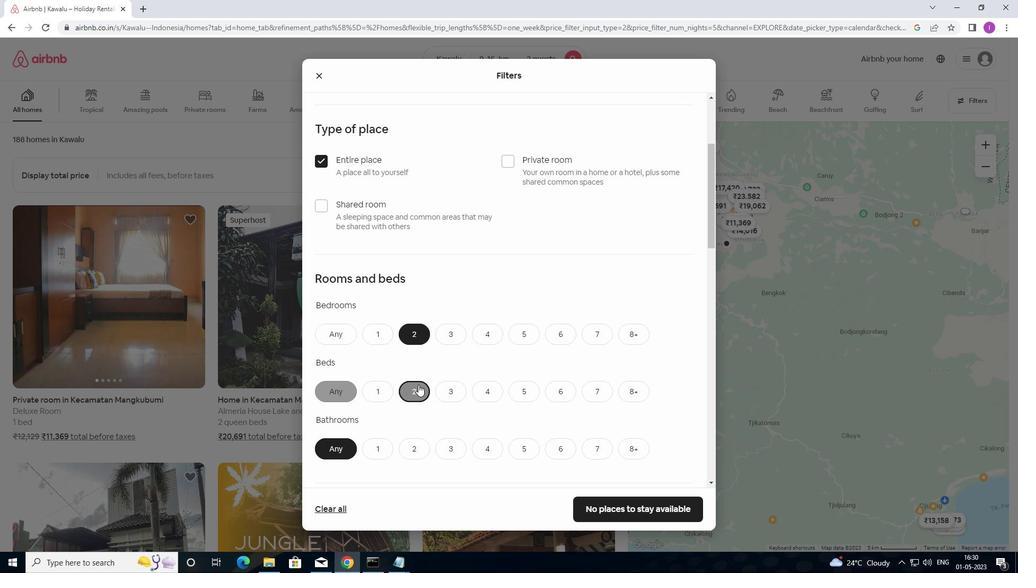 
Action: Mouse moved to (420, 385)
Screenshot: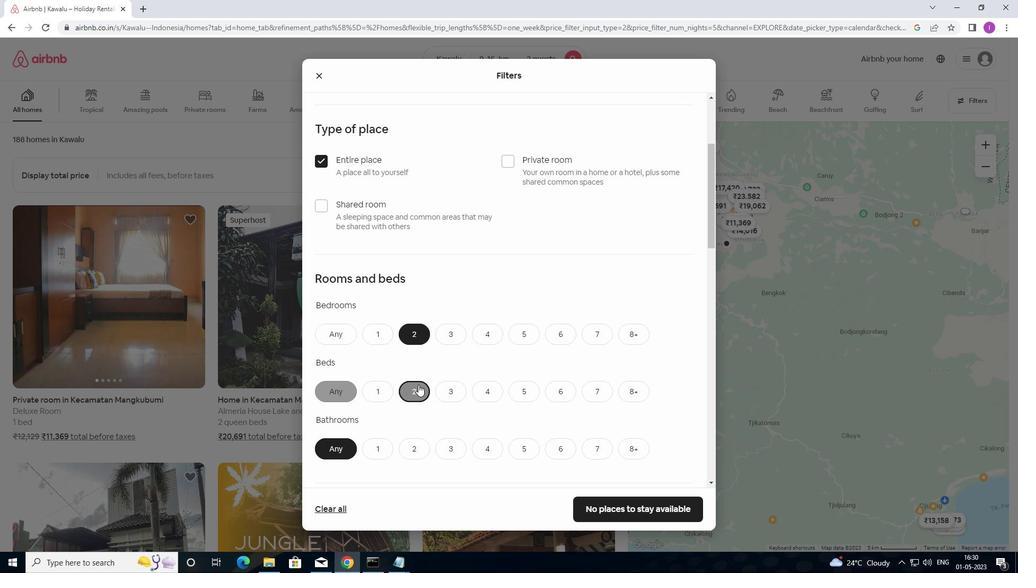 
Action: Mouse scrolled (420, 384) with delta (0, 0)
Screenshot: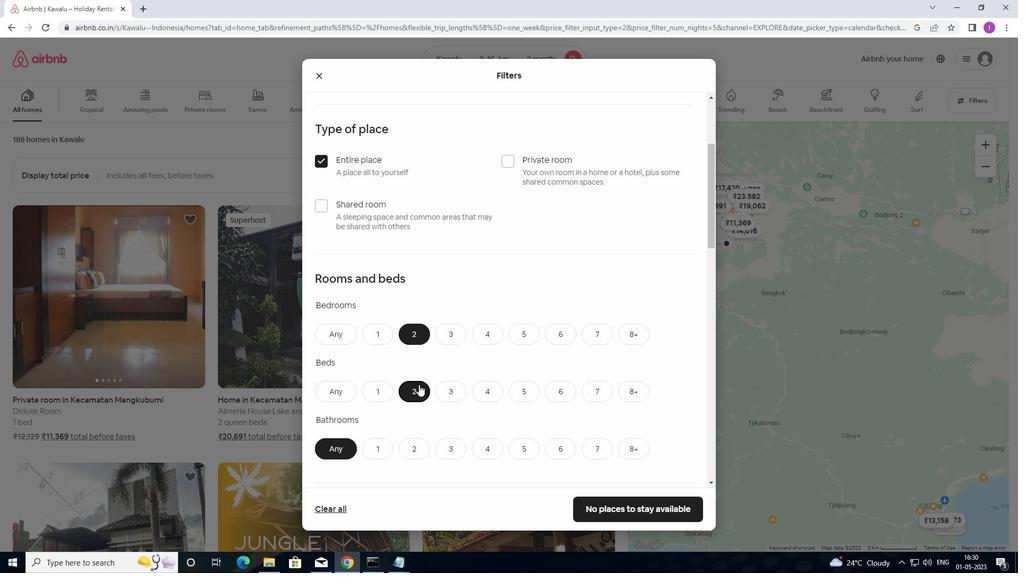 
Action: Mouse moved to (369, 348)
Screenshot: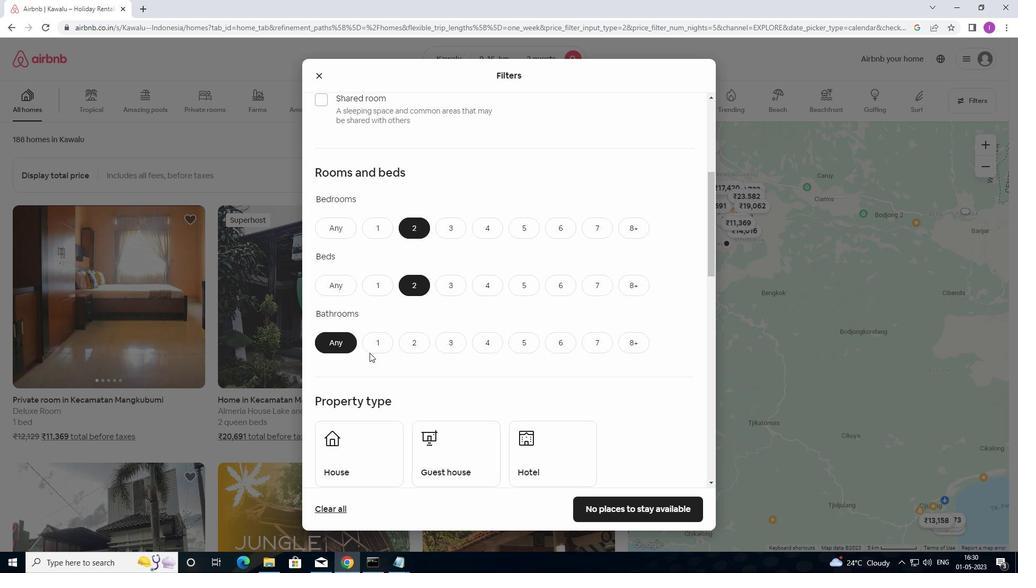 
Action: Mouse pressed left at (369, 348)
Screenshot: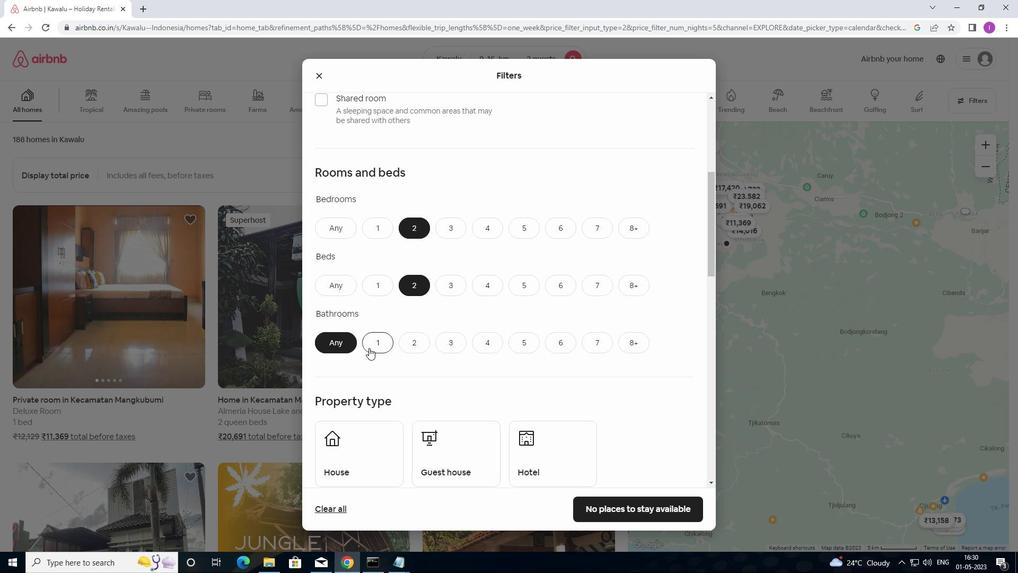 
Action: Mouse moved to (379, 358)
Screenshot: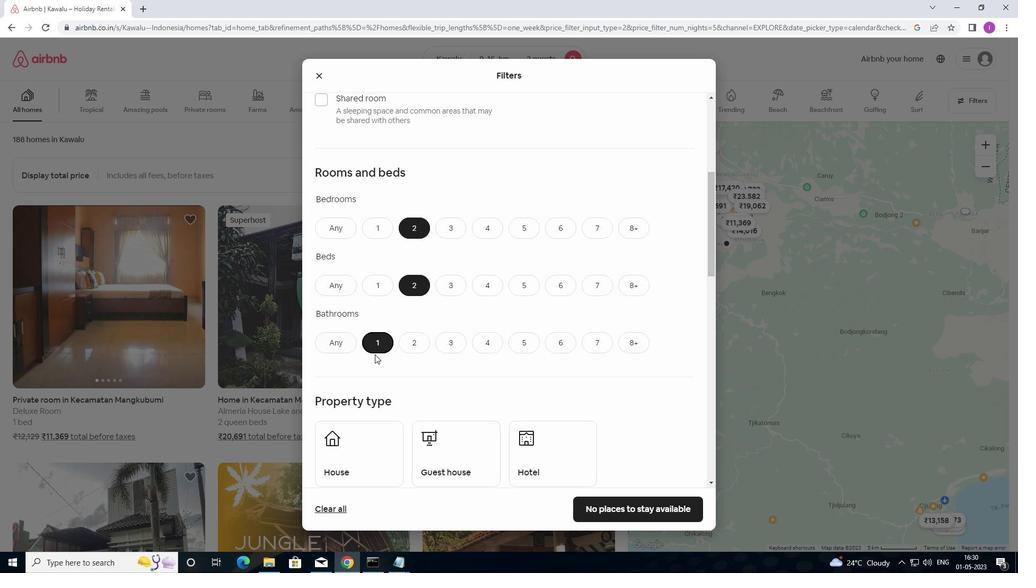 
Action: Mouse scrolled (379, 358) with delta (0, 0)
Screenshot: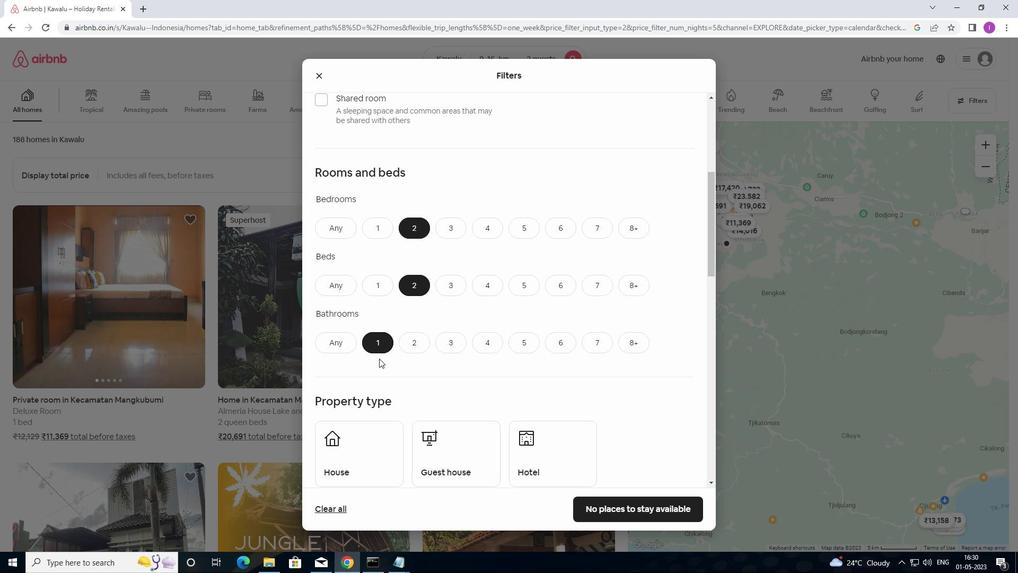 
Action: Mouse scrolled (379, 358) with delta (0, 0)
Screenshot: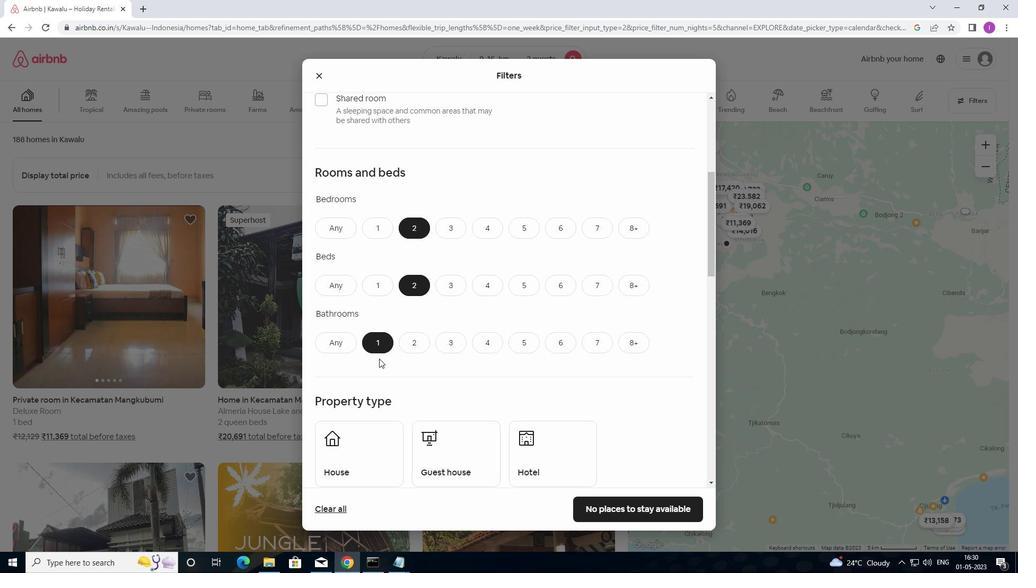 
Action: Mouse moved to (361, 347)
Screenshot: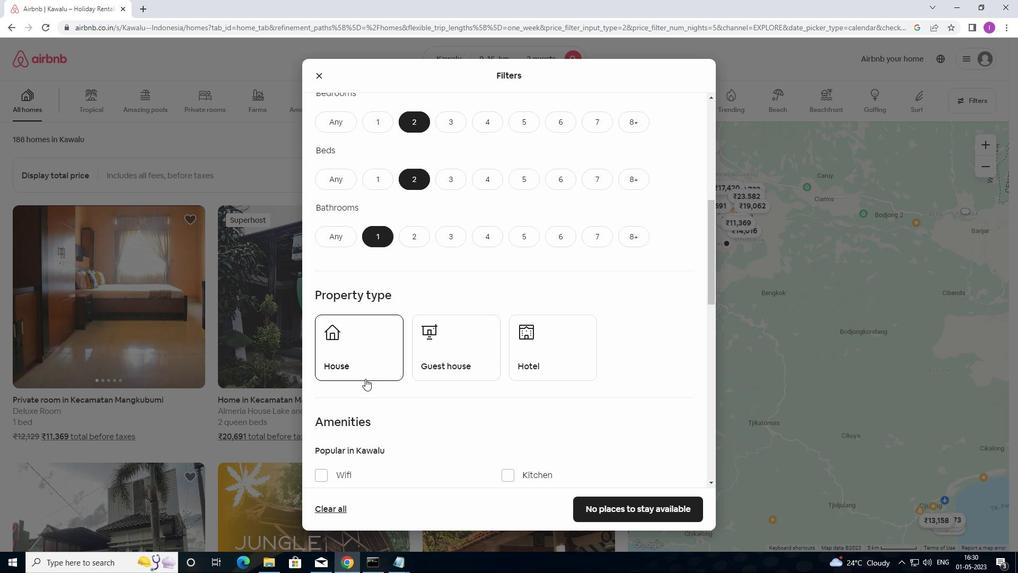 
Action: Mouse pressed left at (361, 347)
Screenshot: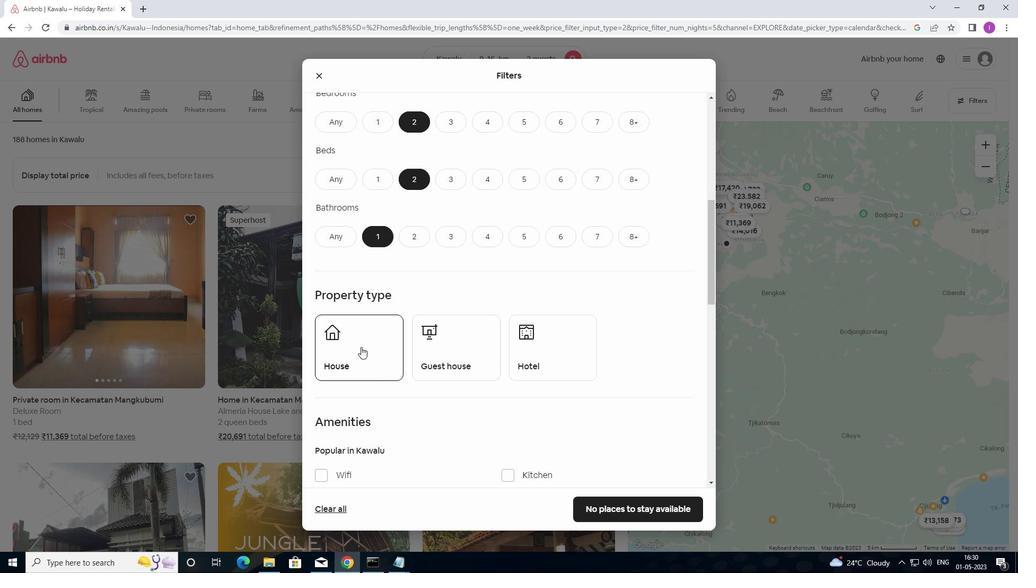 
Action: Mouse moved to (476, 354)
Screenshot: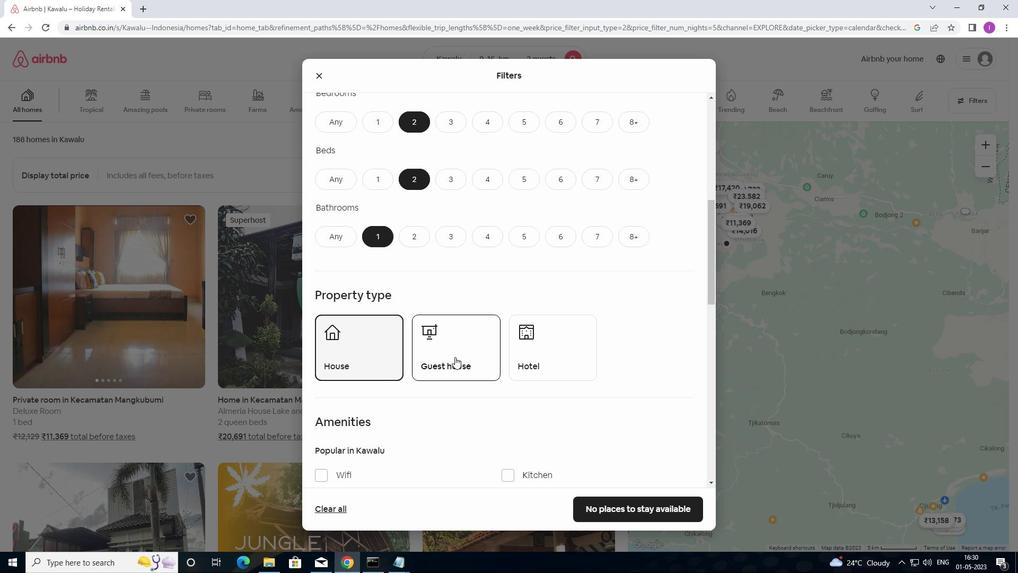 
Action: Mouse pressed left at (476, 354)
Screenshot: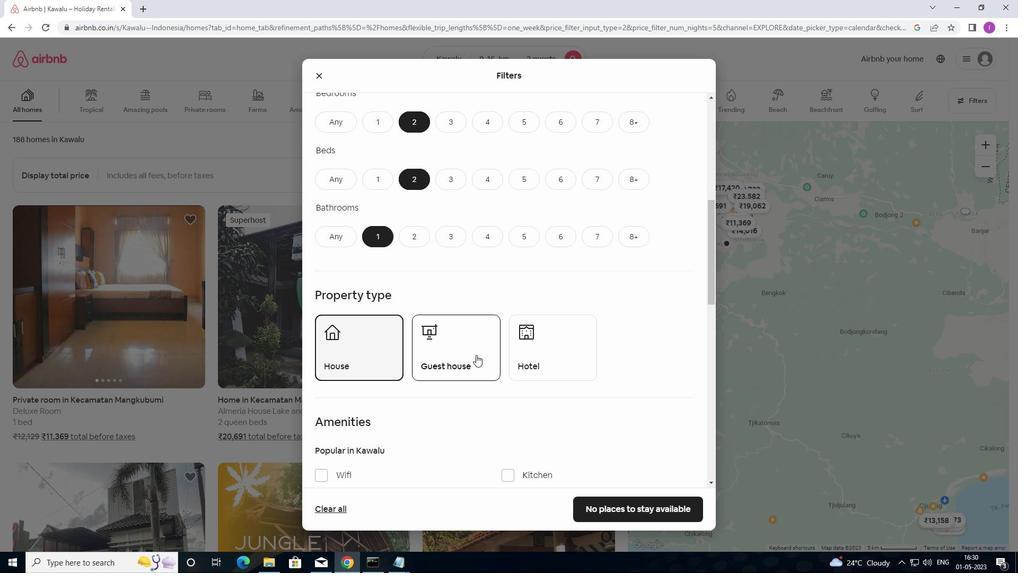 
Action: Mouse moved to (569, 366)
Screenshot: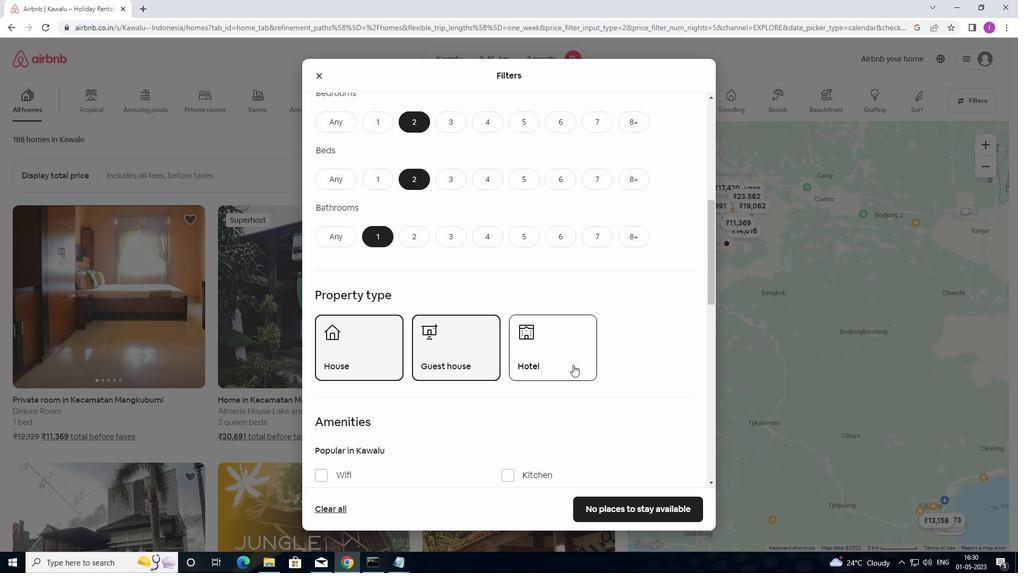 
Action: Mouse scrolled (569, 366) with delta (0, 0)
Screenshot: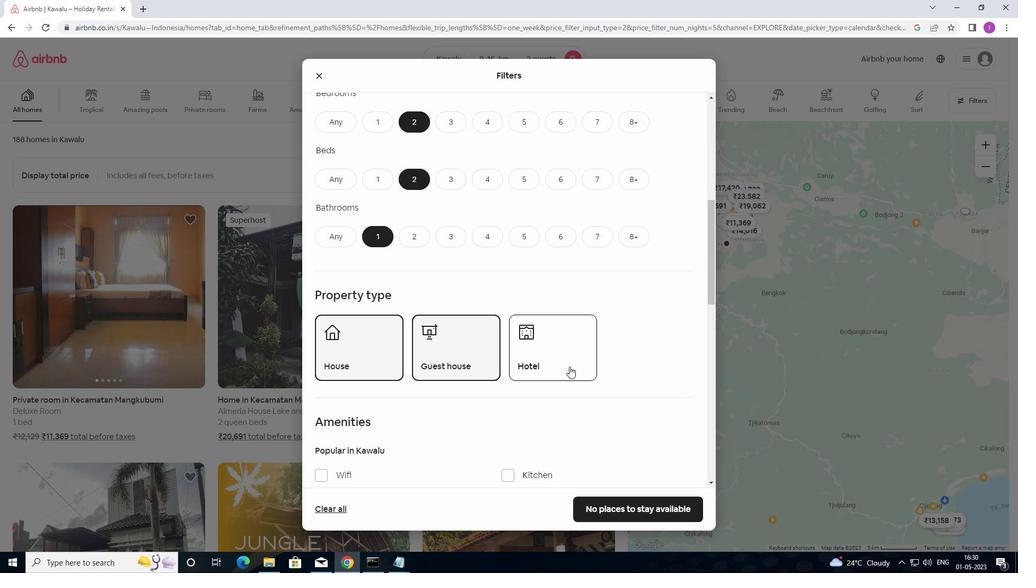 
Action: Mouse moved to (570, 367)
Screenshot: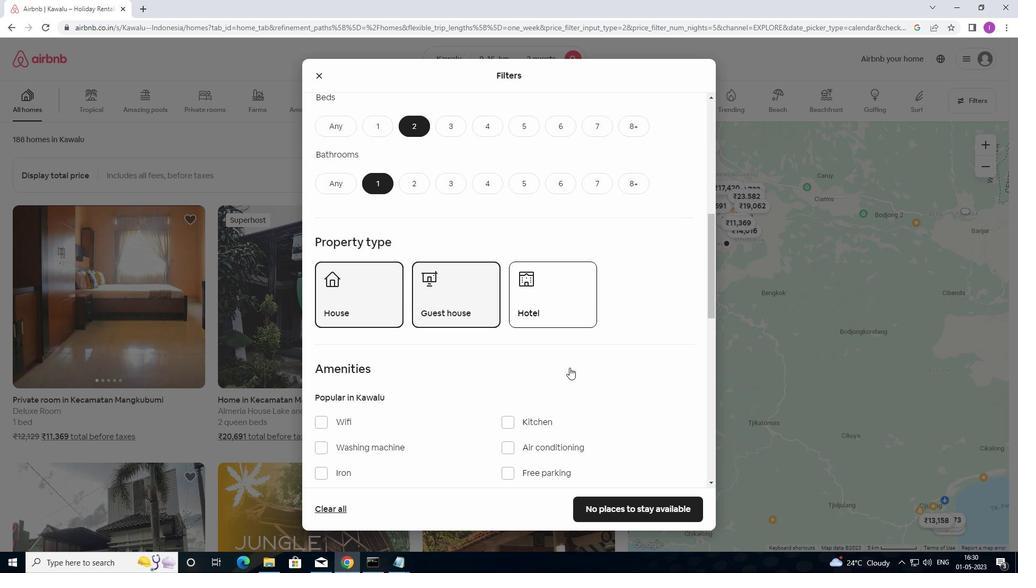 
Action: Mouse scrolled (570, 367) with delta (0, 0)
Screenshot: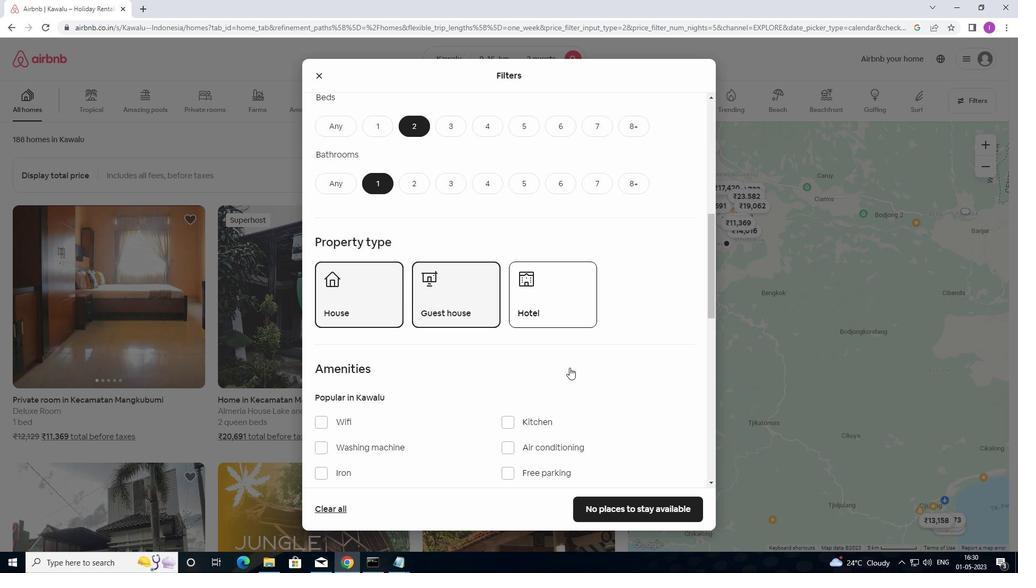 
Action: Mouse moved to (571, 367)
Screenshot: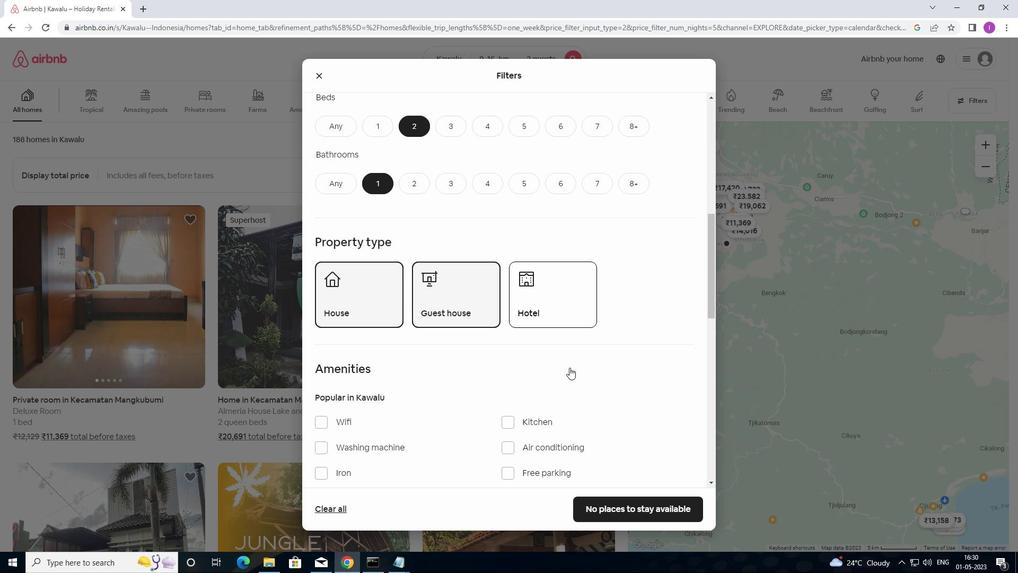 
Action: Mouse scrolled (571, 367) with delta (0, 0)
Screenshot: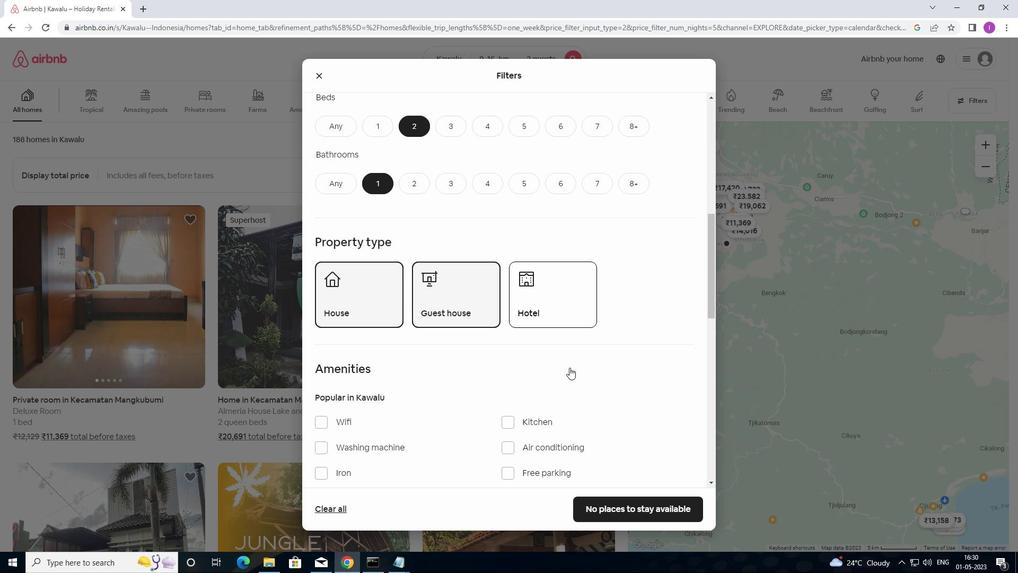 
Action: Mouse moved to (586, 365)
Screenshot: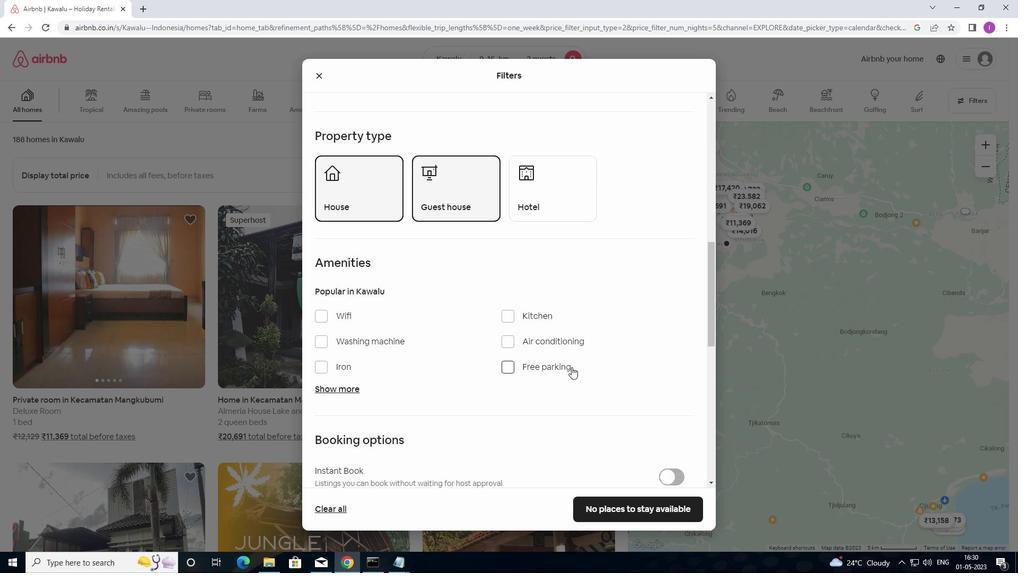 
Action: Mouse scrolled (586, 364) with delta (0, 0)
Screenshot: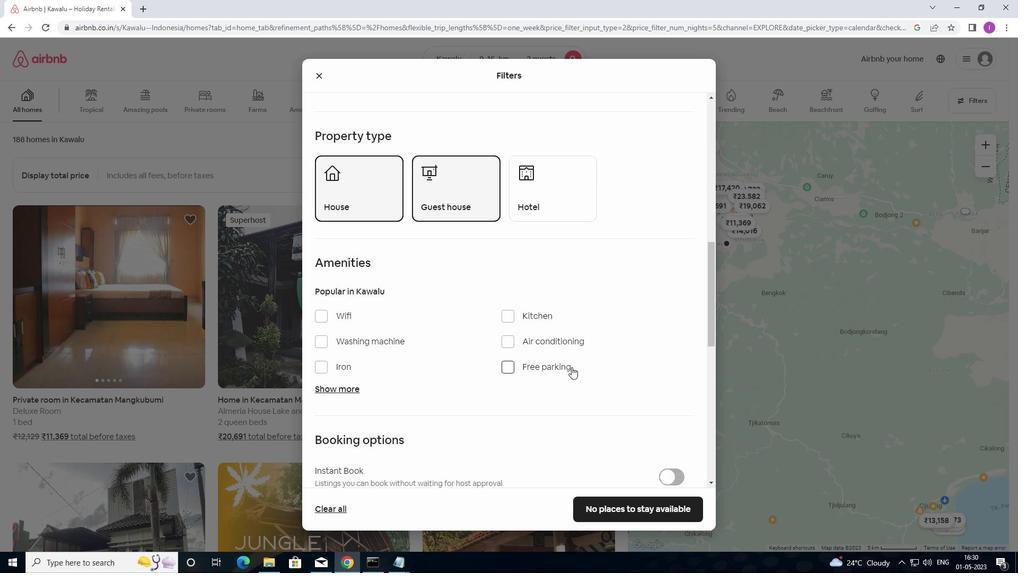
Action: Mouse moved to (586, 366)
Screenshot: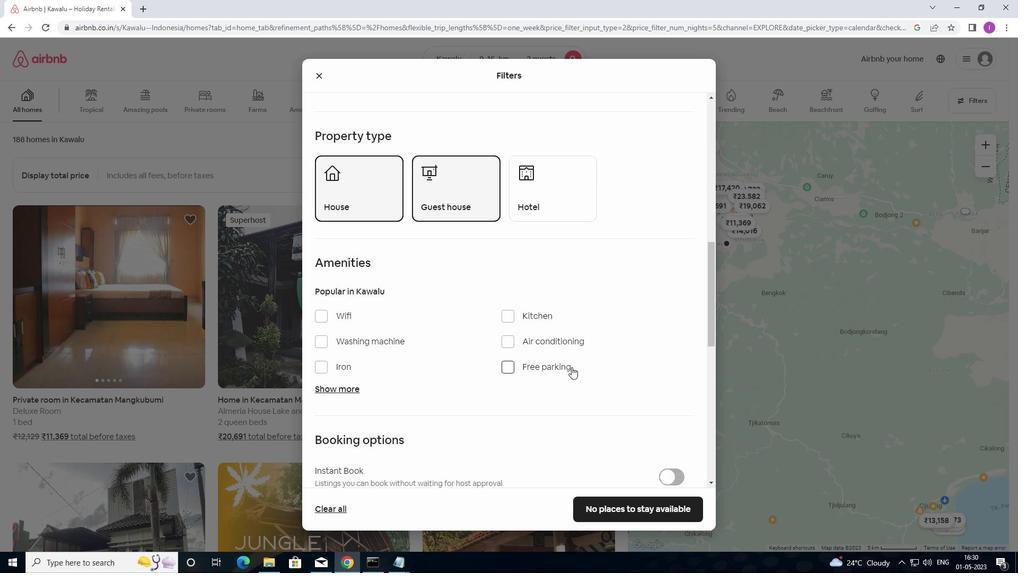 
Action: Mouse scrolled (586, 365) with delta (0, 0)
Screenshot: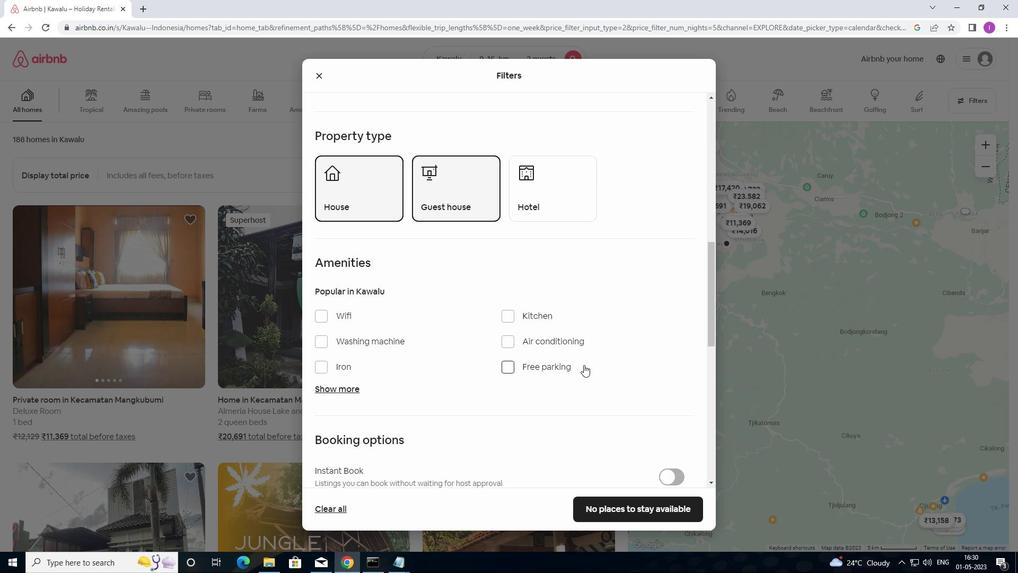 
Action: Mouse moved to (587, 368)
Screenshot: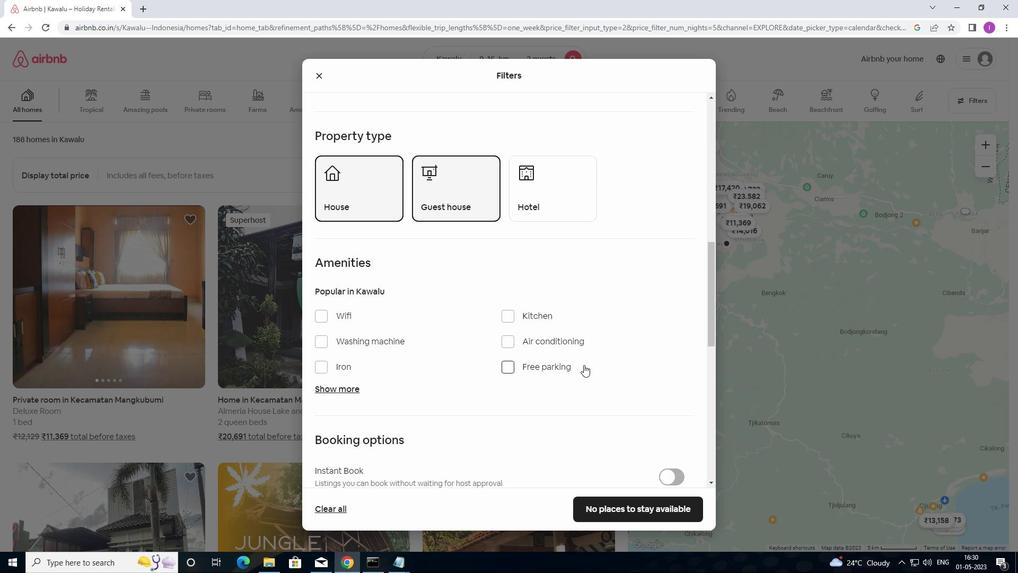 
Action: Mouse scrolled (587, 367) with delta (0, 0)
Screenshot: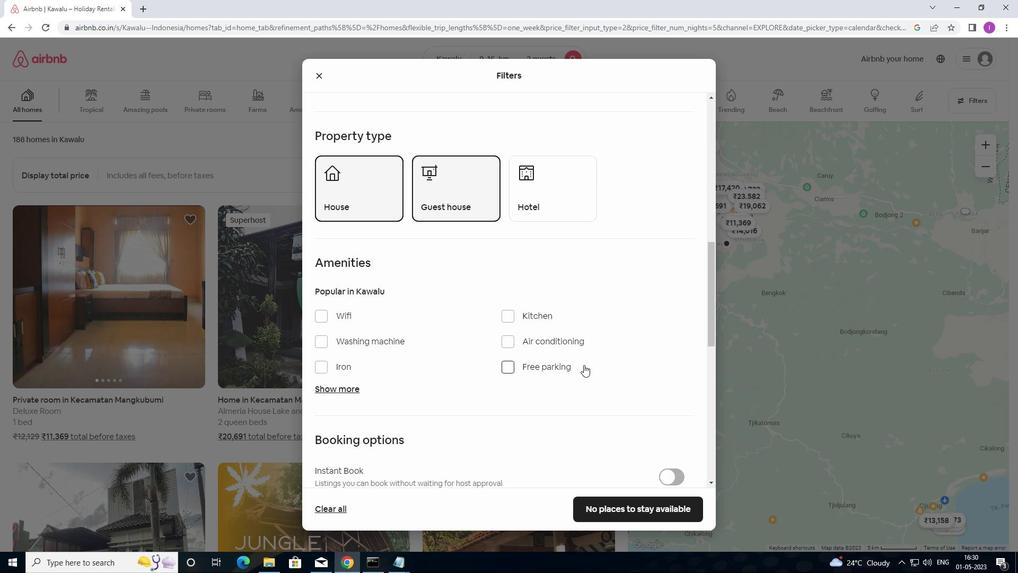 
Action: Mouse moved to (588, 375)
Screenshot: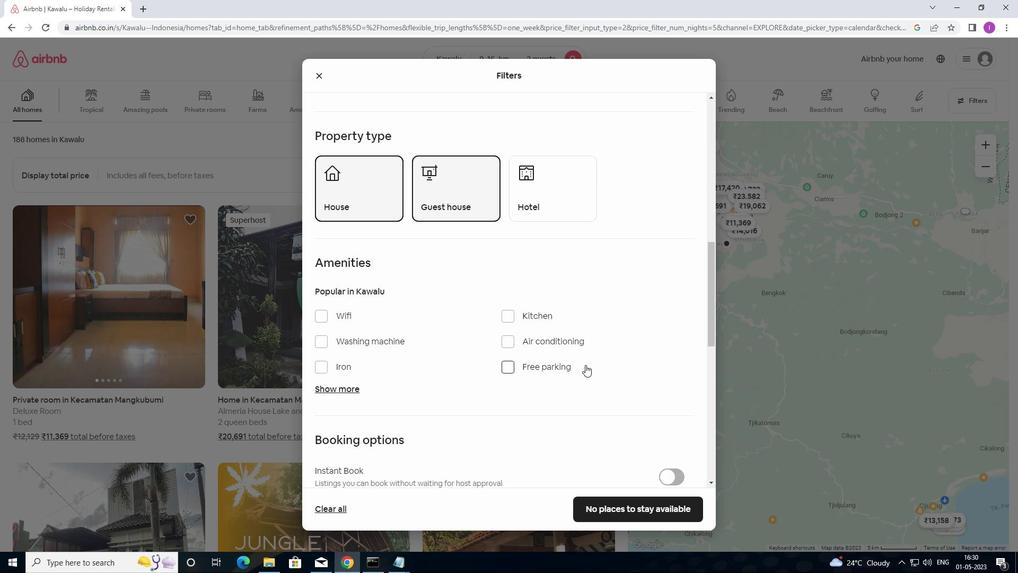 
Action: Mouse scrolled (588, 375) with delta (0, 0)
Screenshot: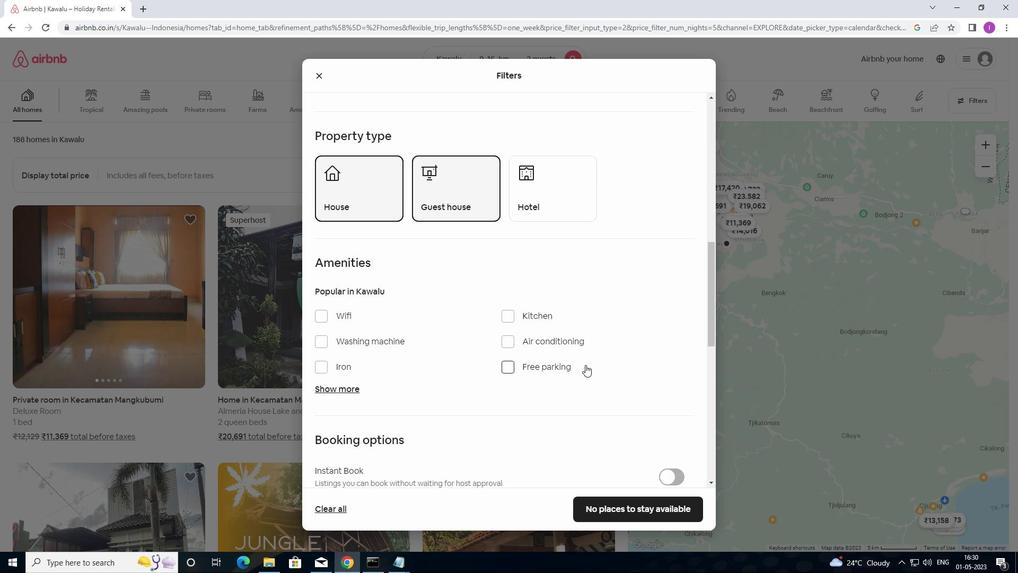 
Action: Mouse moved to (682, 299)
Screenshot: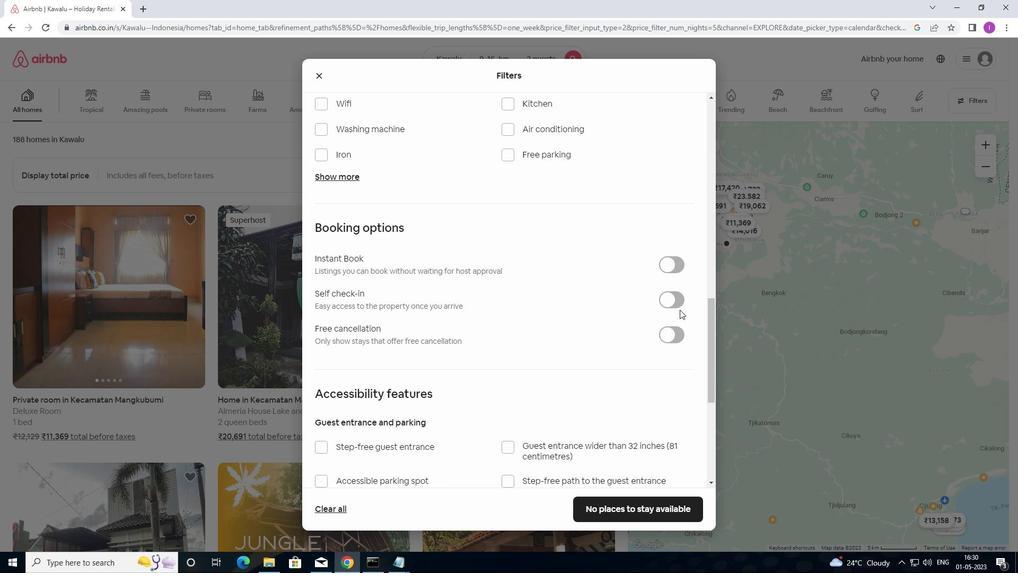 
Action: Mouse pressed left at (682, 299)
Screenshot: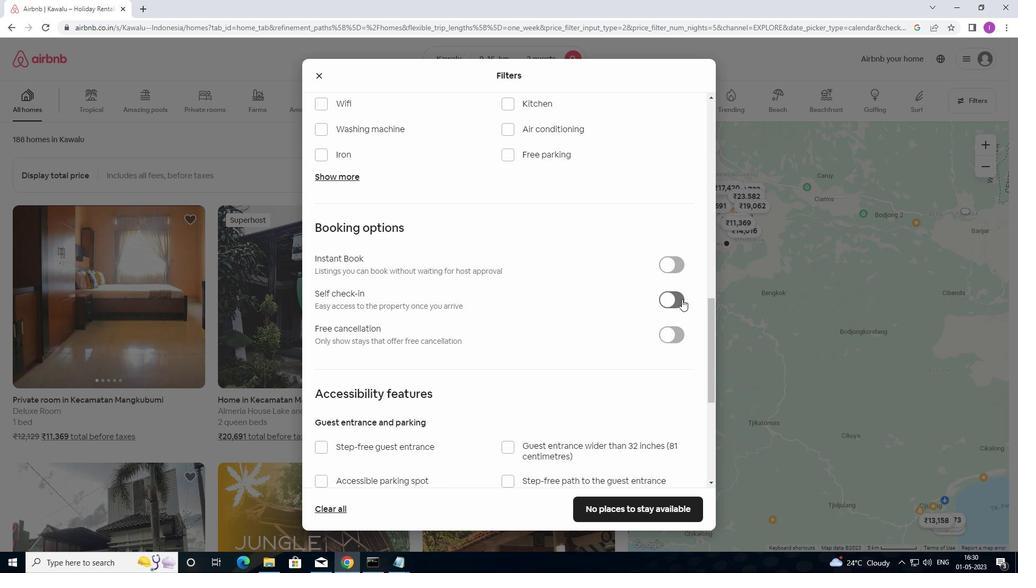 
Action: Mouse moved to (398, 385)
Screenshot: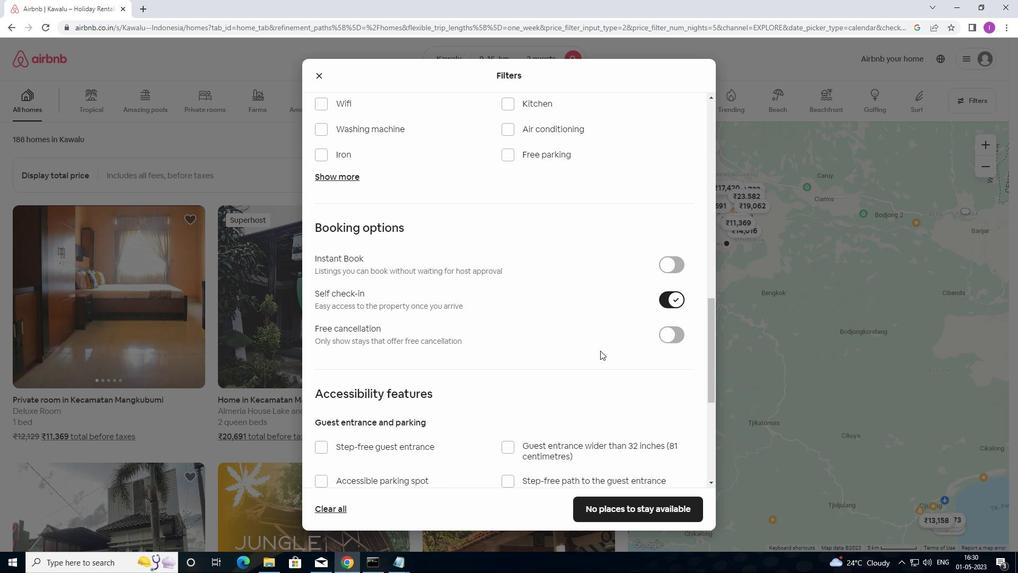 
Action: Mouse scrolled (398, 384) with delta (0, 0)
Screenshot: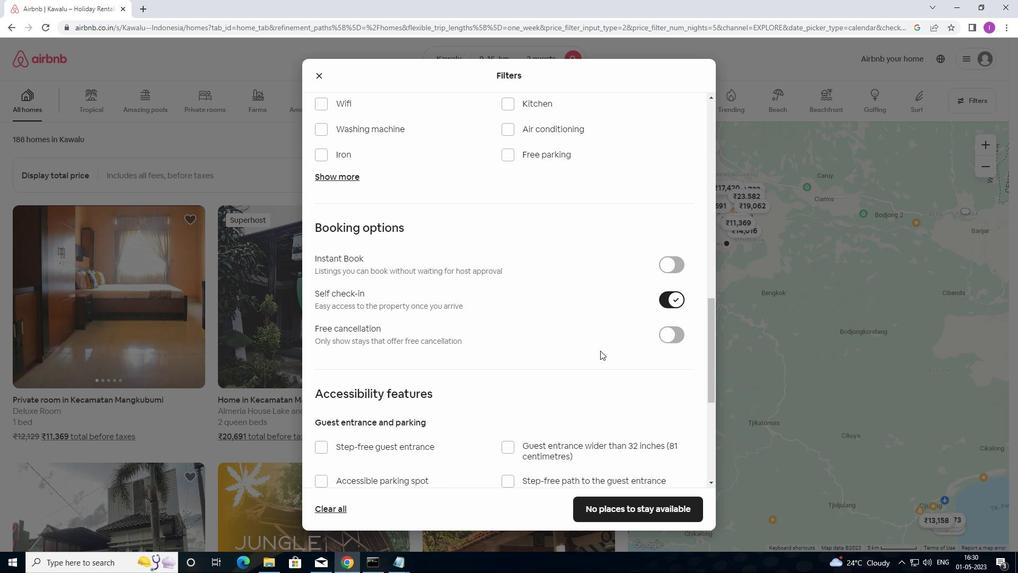 
Action: Mouse moved to (393, 391)
Screenshot: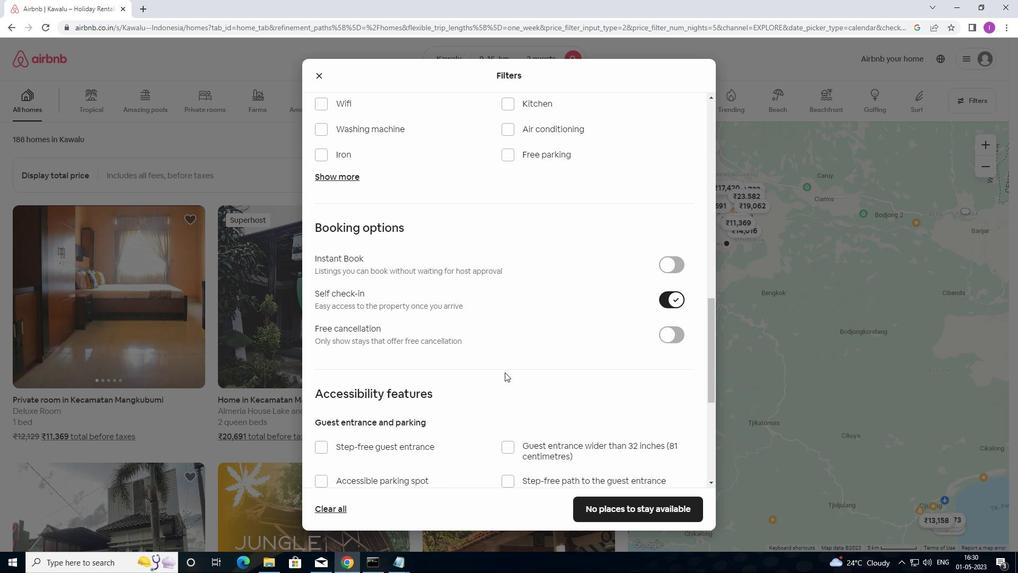 
Action: Mouse scrolled (393, 390) with delta (0, 0)
Screenshot: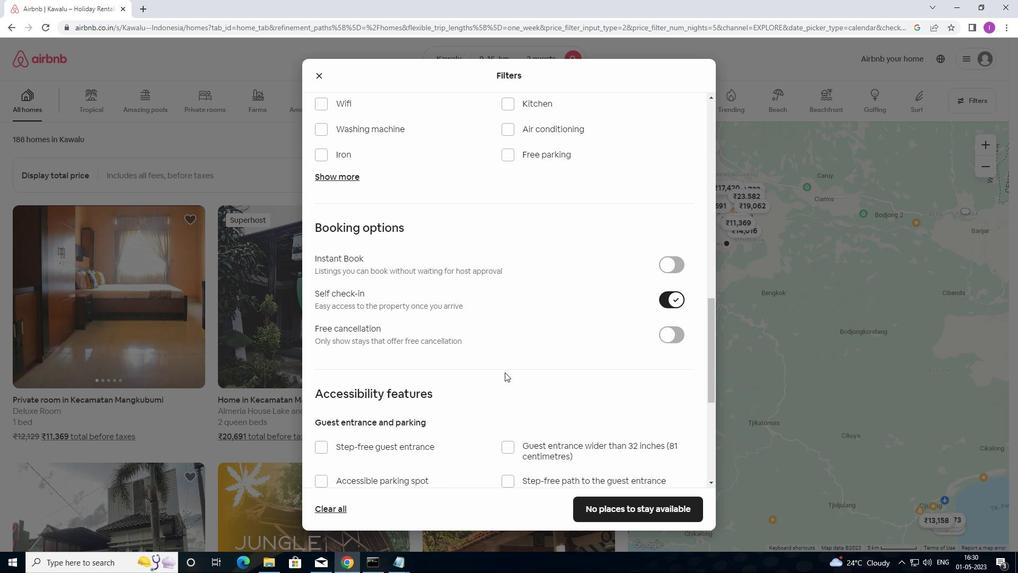 
Action: Mouse moved to (388, 391)
Screenshot: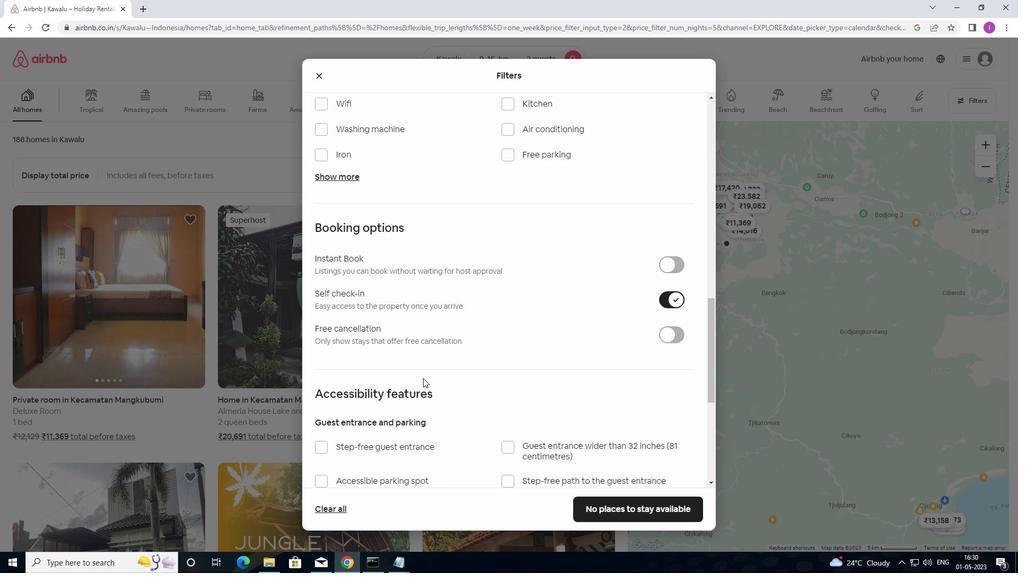 
Action: Mouse scrolled (388, 391) with delta (0, 0)
Screenshot: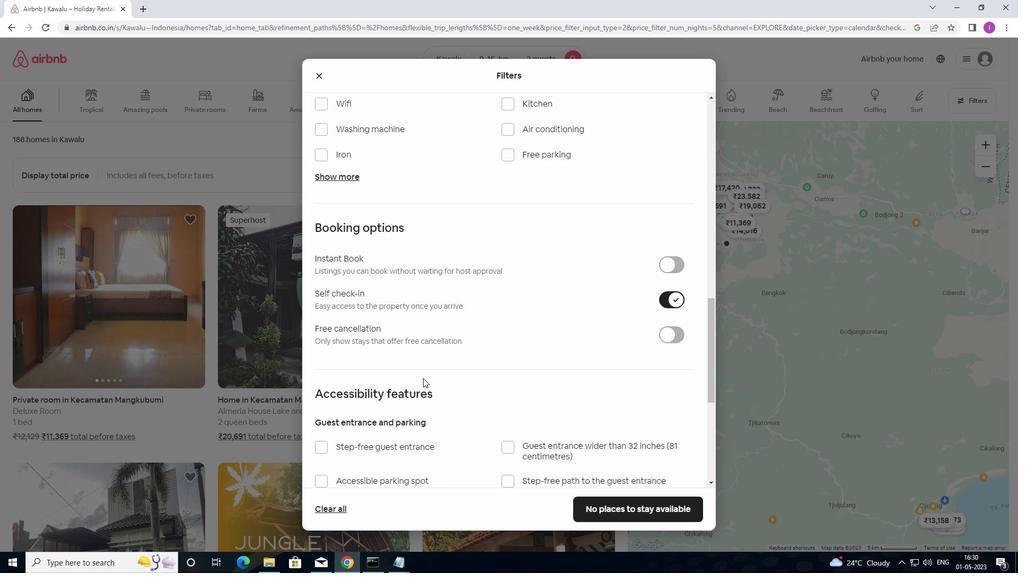 
Action: Mouse moved to (386, 391)
Screenshot: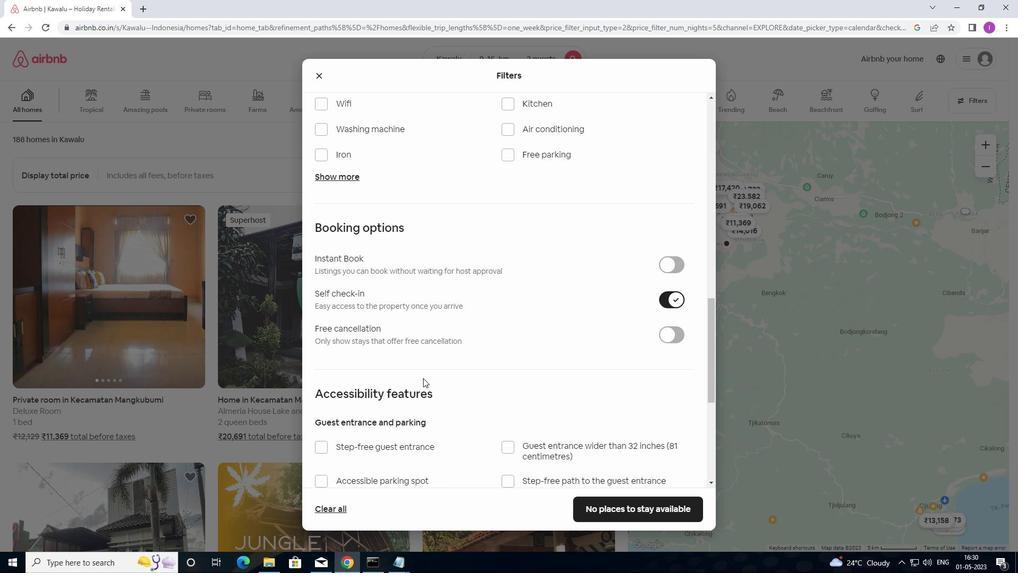 
Action: Mouse scrolled (386, 391) with delta (0, 0)
Screenshot: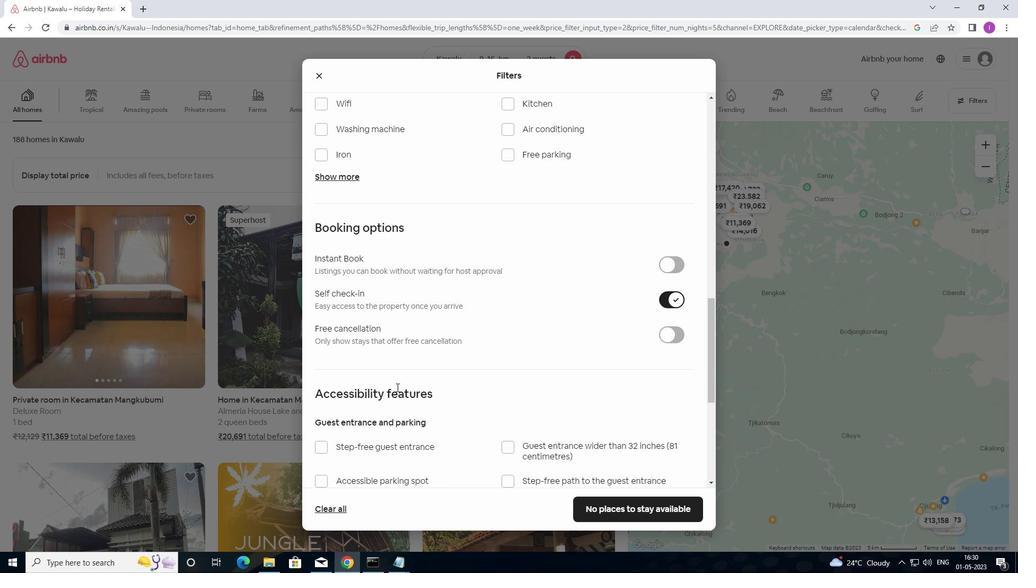 
Action: Mouse moved to (393, 394)
Screenshot: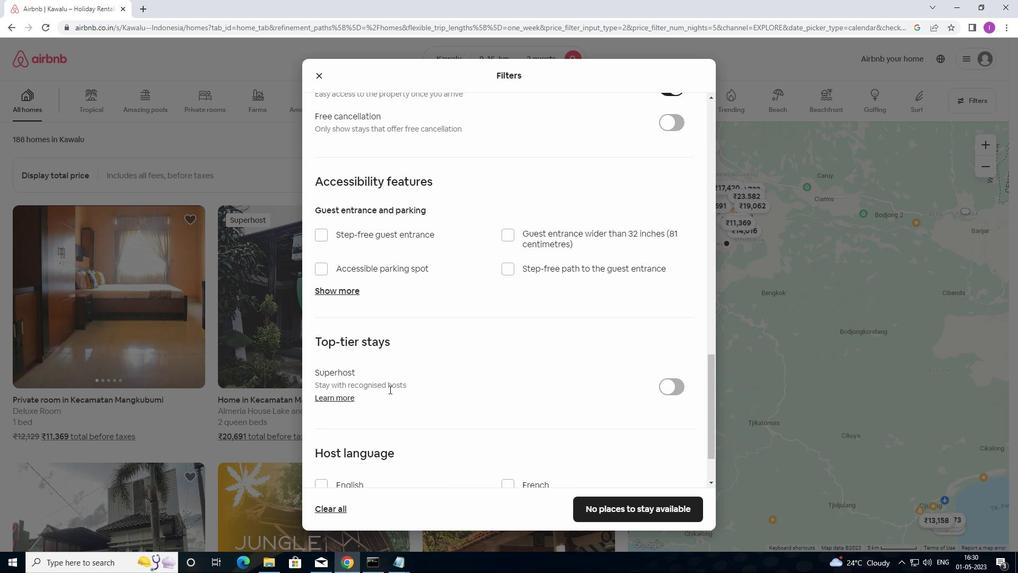 
Action: Mouse scrolled (393, 394) with delta (0, 0)
Screenshot: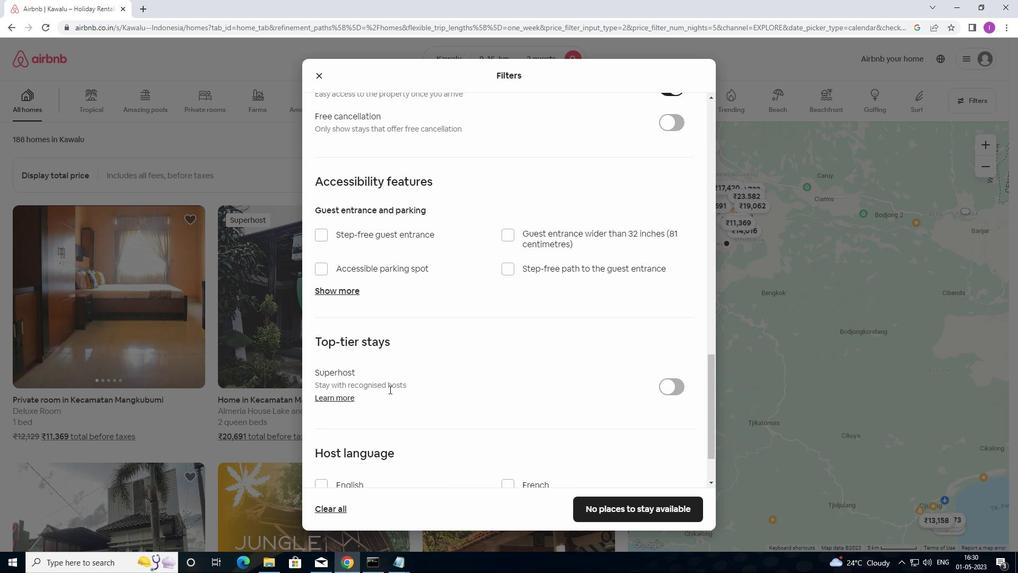 
Action: Mouse moved to (394, 395)
Screenshot: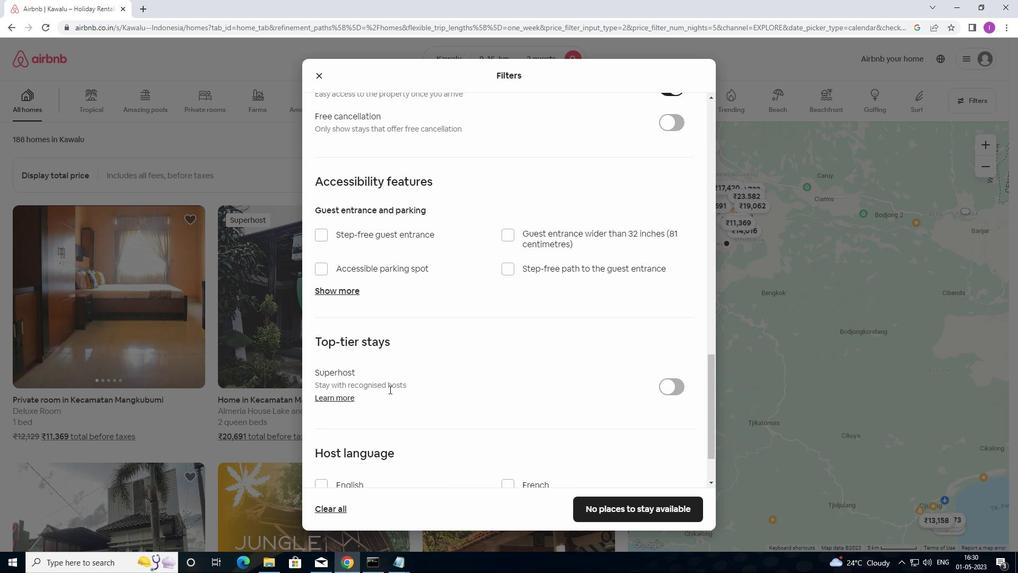 
Action: Mouse scrolled (394, 395) with delta (0, 0)
Screenshot: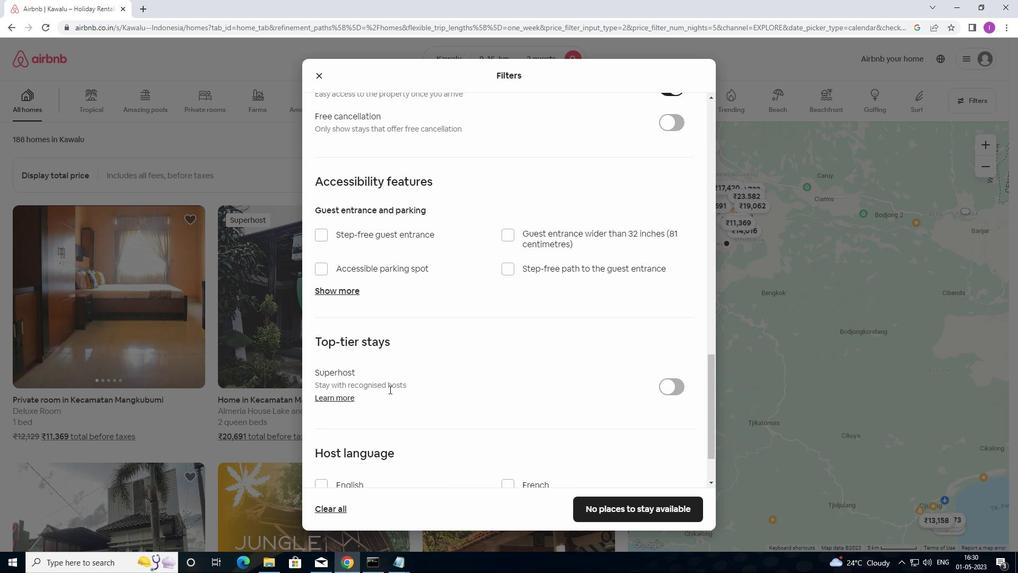 
Action: Mouse moved to (394, 396)
Screenshot: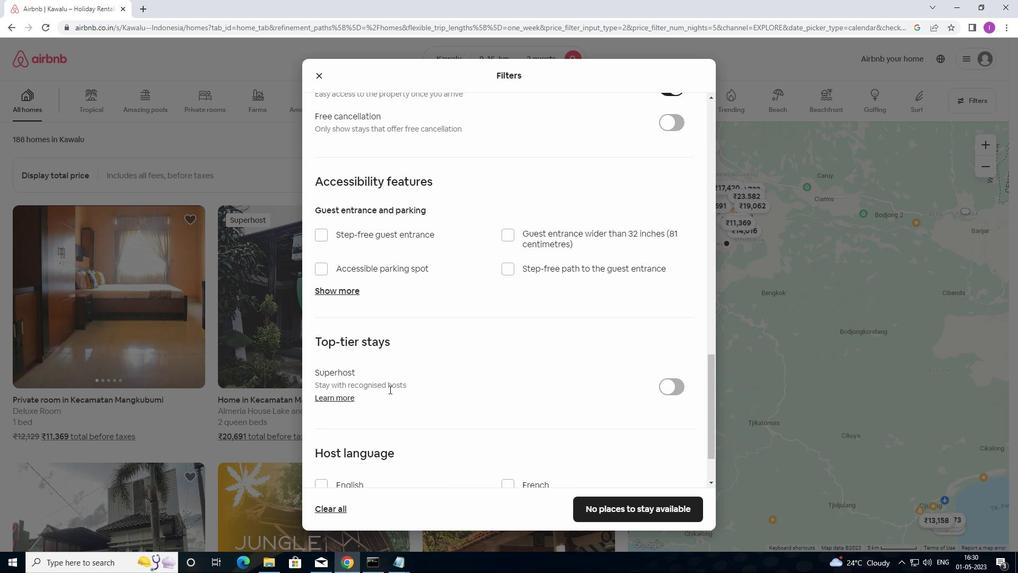 
Action: Mouse scrolled (394, 395) with delta (0, 0)
Screenshot: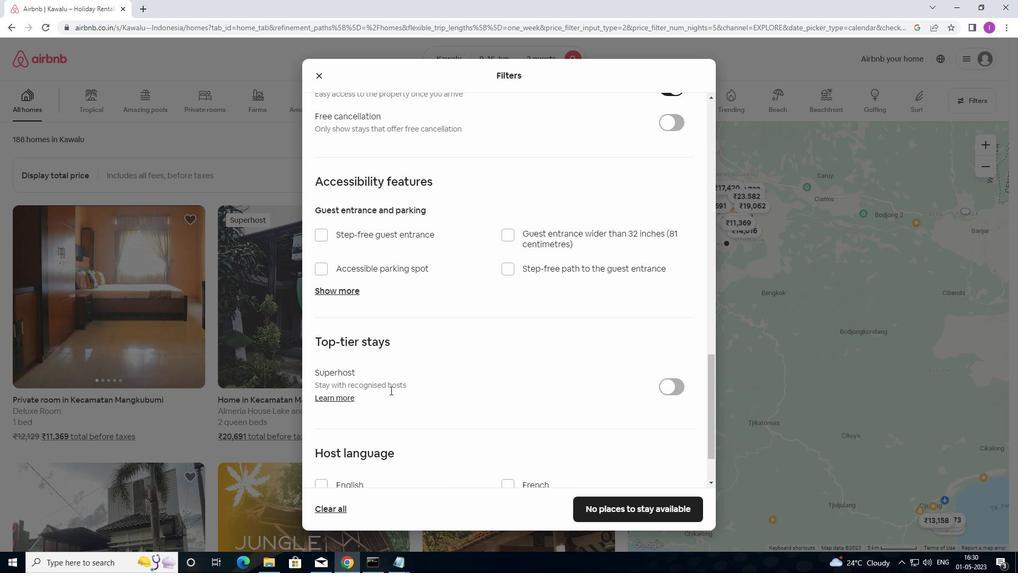 
Action: Mouse moved to (394, 396)
Screenshot: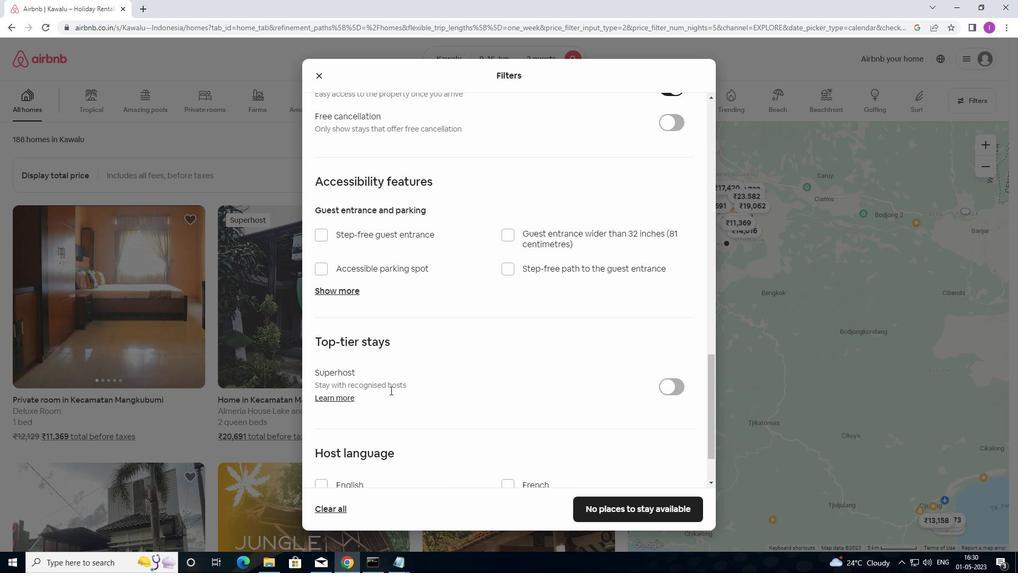 
Action: Mouse scrolled (394, 396) with delta (0, 0)
Screenshot: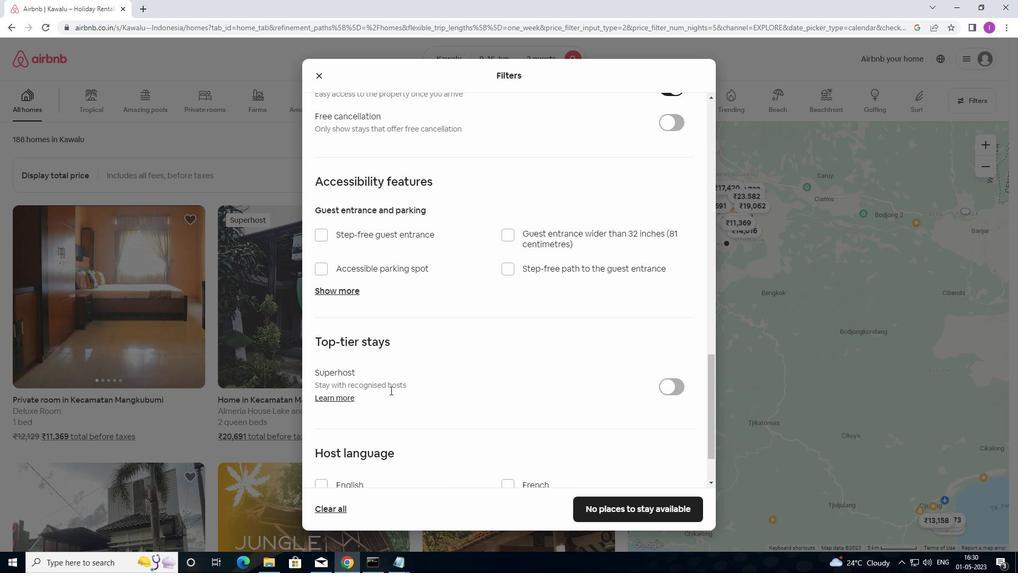 
Action: Mouse moved to (319, 412)
Screenshot: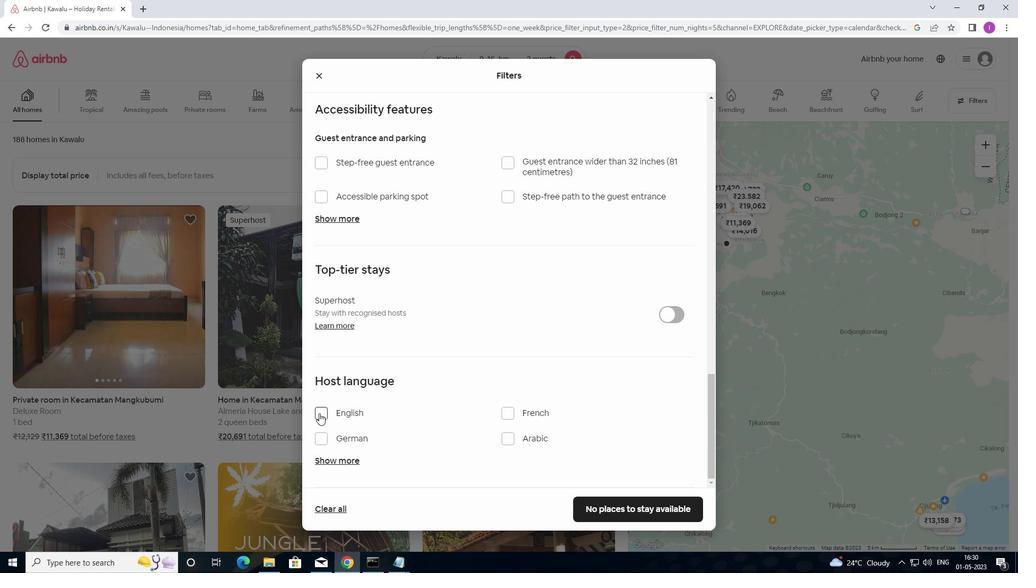 
Action: Mouse pressed left at (319, 412)
Screenshot: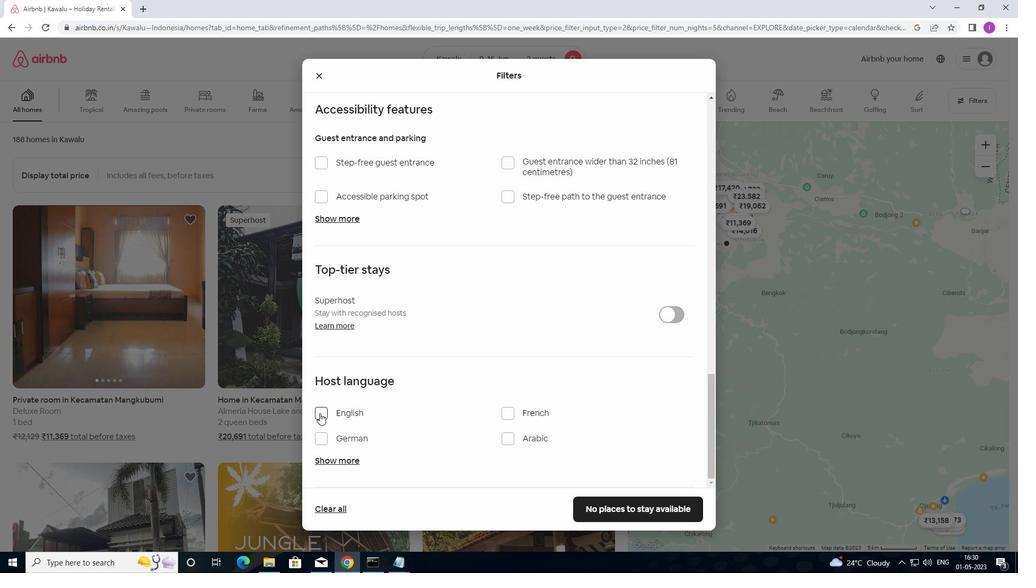 
Action: Mouse moved to (589, 503)
Screenshot: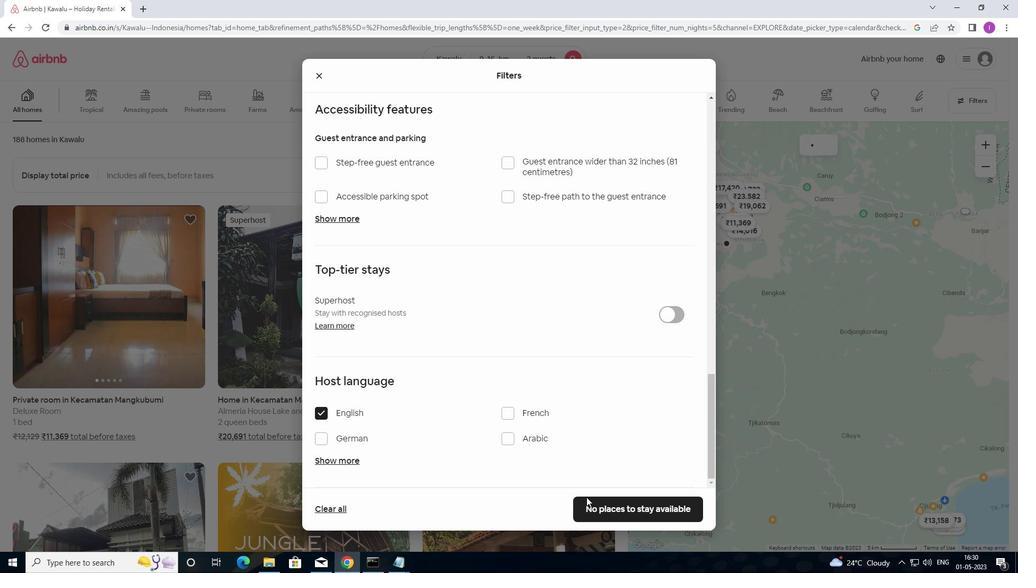 
Action: Mouse pressed left at (589, 503)
Screenshot: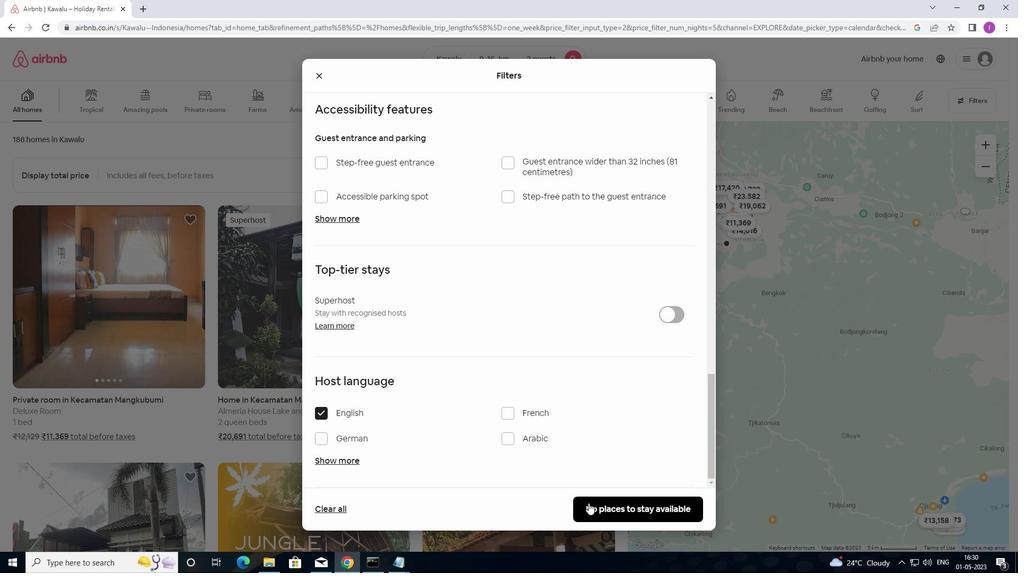 
Action: Mouse moved to (629, 469)
Screenshot: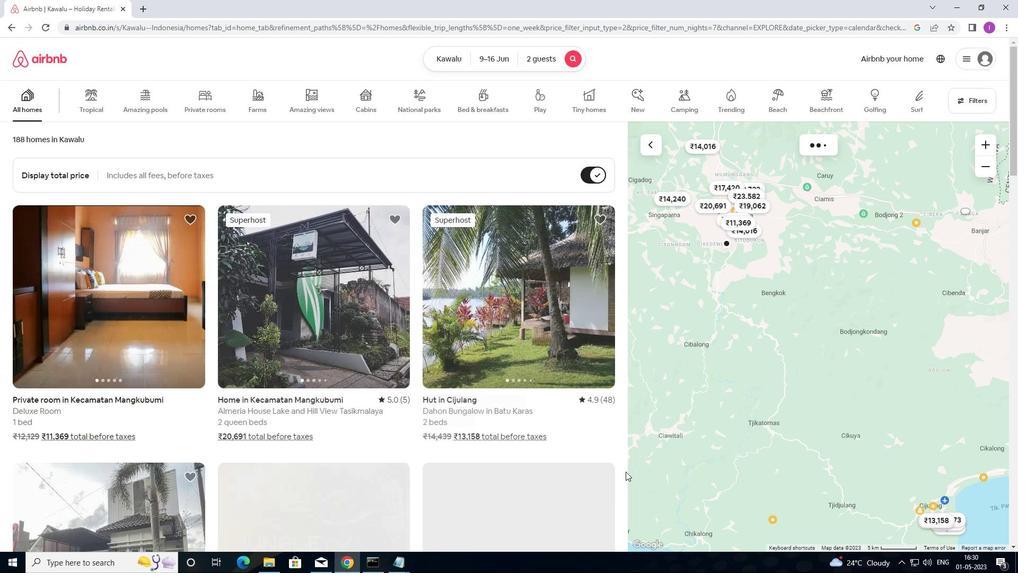 
Action: Key pressed <Key.f8>
Screenshot: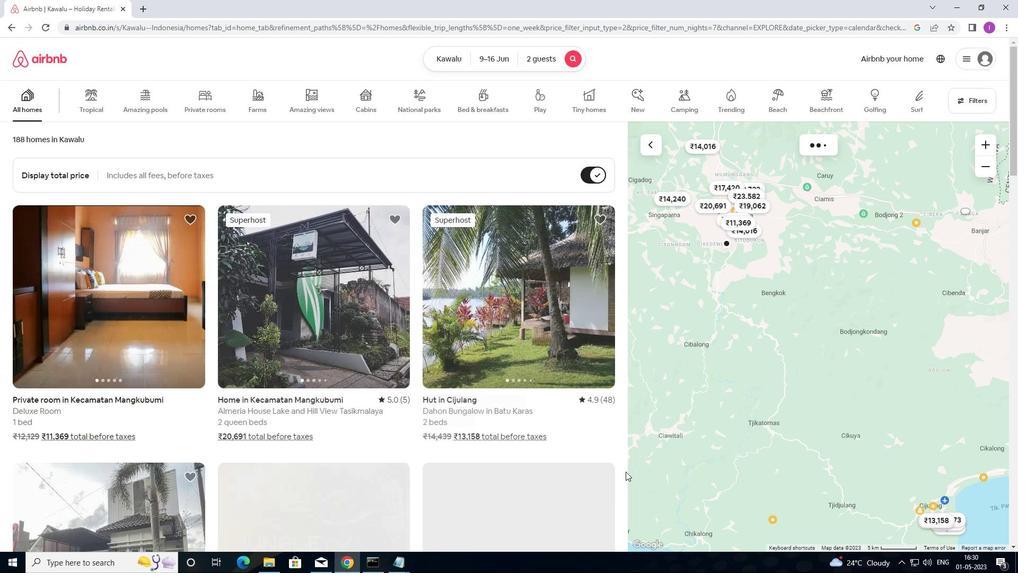 
